 Task: Open a blank sheet, save the file as horse.doc Insert a picture of 'Horse'with name   Horse.png  Change shape height to 11 select the picture, apply border and shading with setting Shadow, style two thin line, color Brown and width 6 pt
Action: Mouse moved to (20, 15)
Screenshot: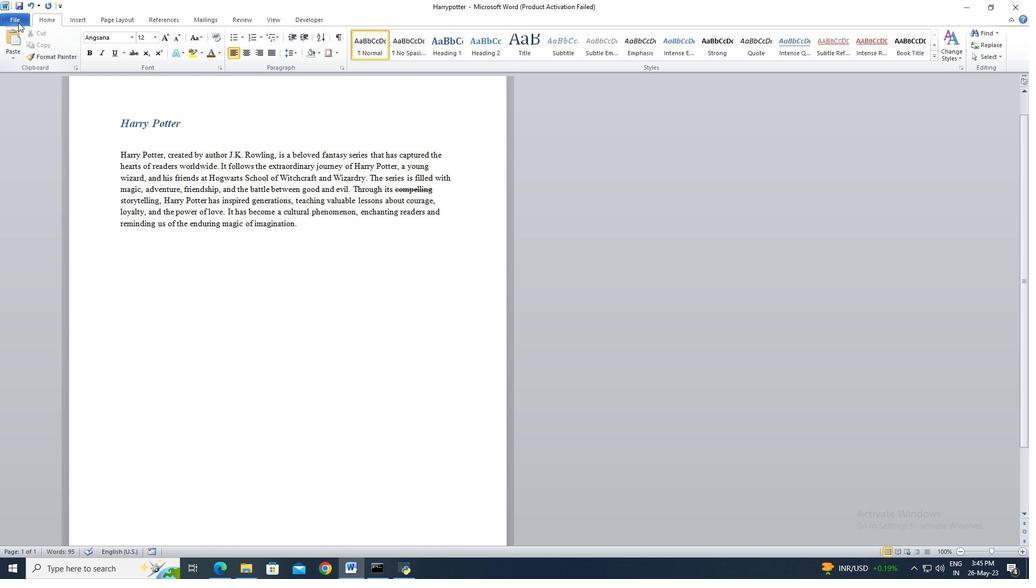 
Action: Mouse pressed left at (20, 15)
Screenshot: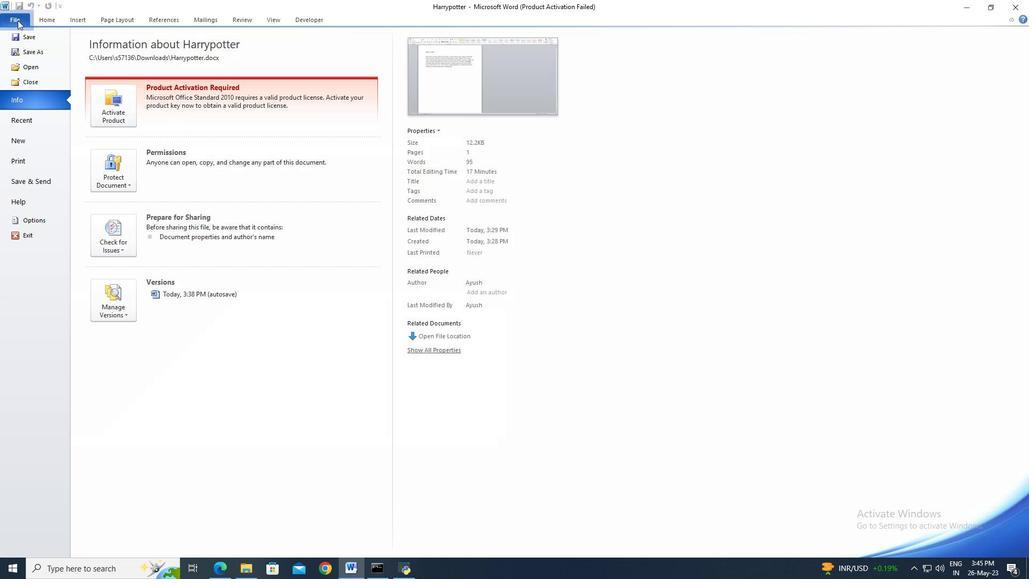 
Action: Mouse moved to (21, 136)
Screenshot: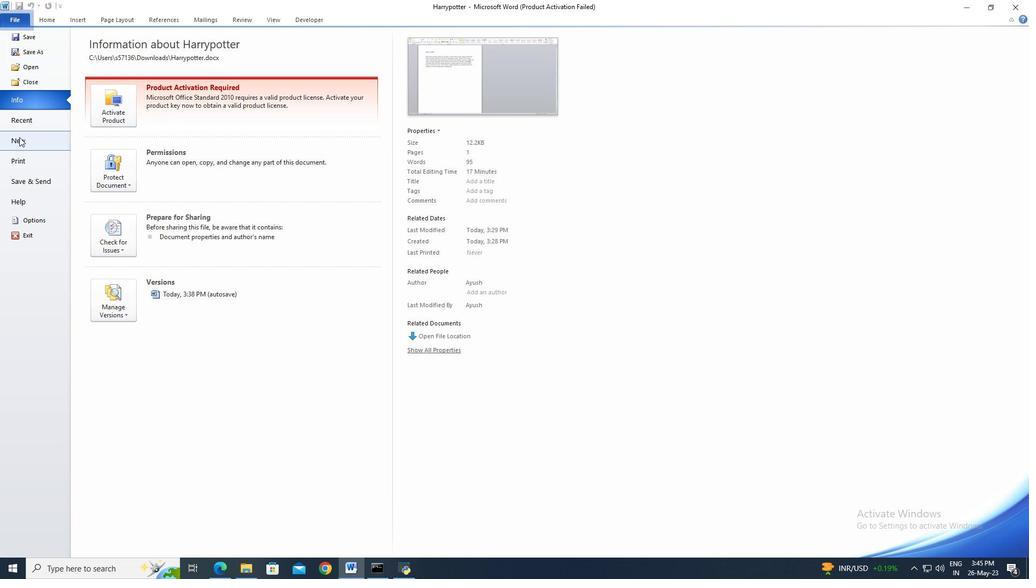 
Action: Mouse pressed left at (21, 136)
Screenshot: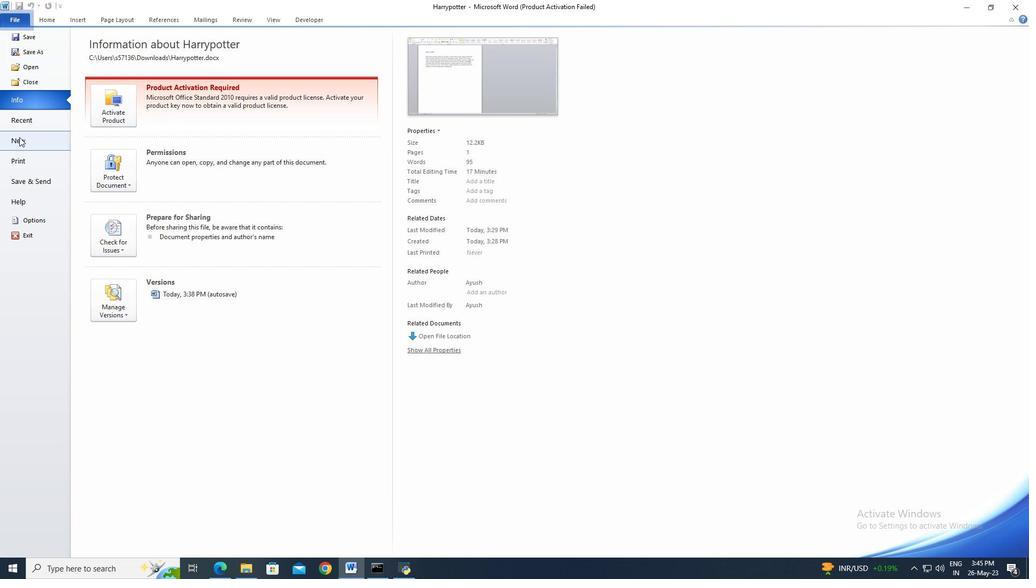
Action: Mouse moved to (526, 267)
Screenshot: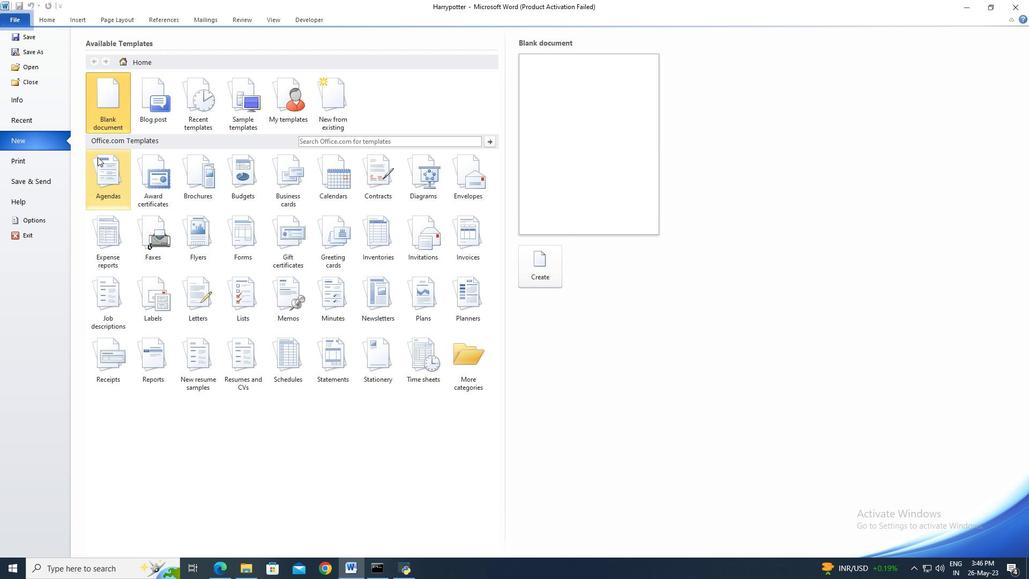 
Action: Mouse pressed left at (526, 267)
Screenshot: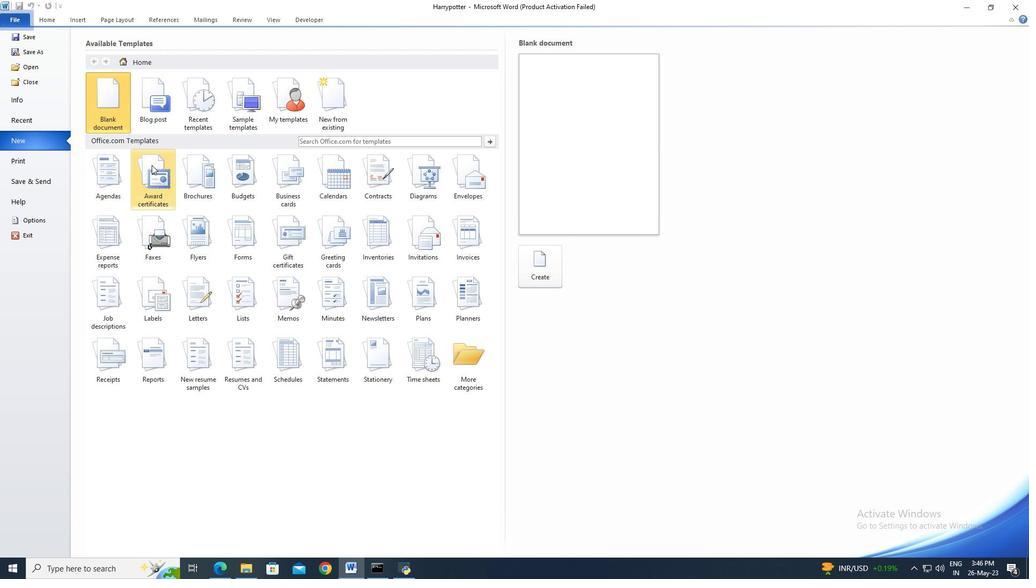 
Action: Mouse moved to (20, 21)
Screenshot: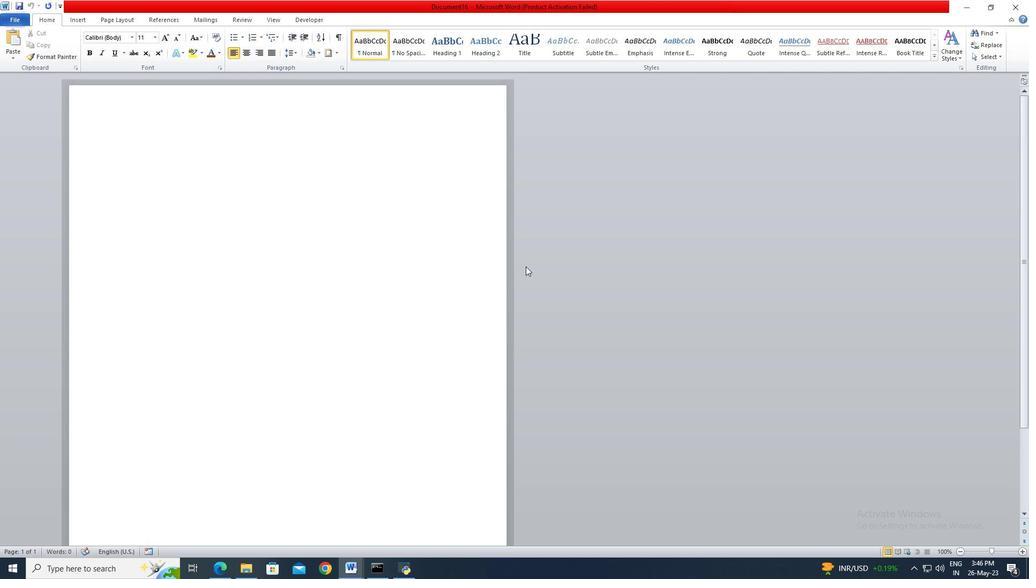 
Action: Mouse pressed left at (20, 21)
Screenshot: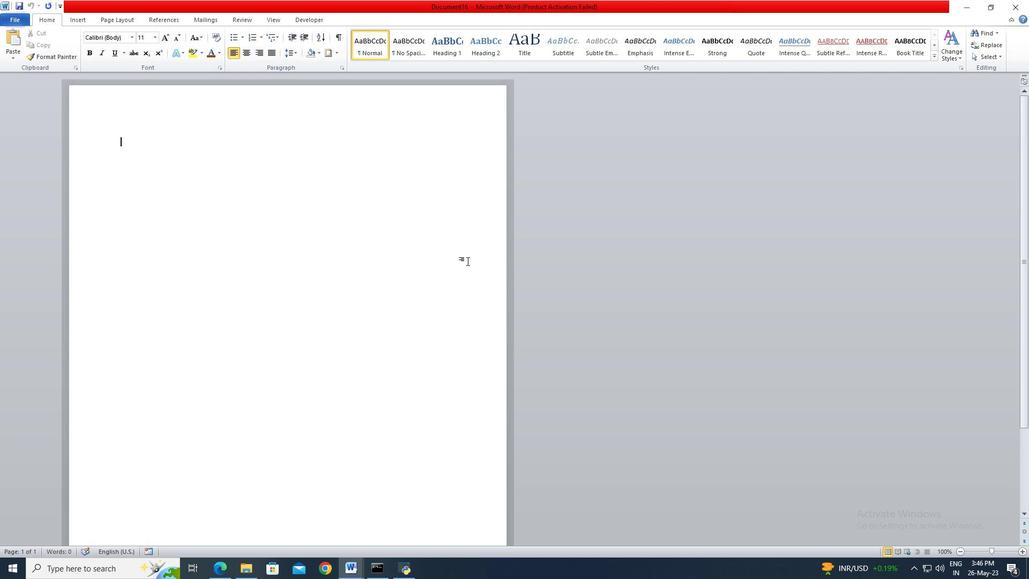 
Action: Mouse moved to (21, 53)
Screenshot: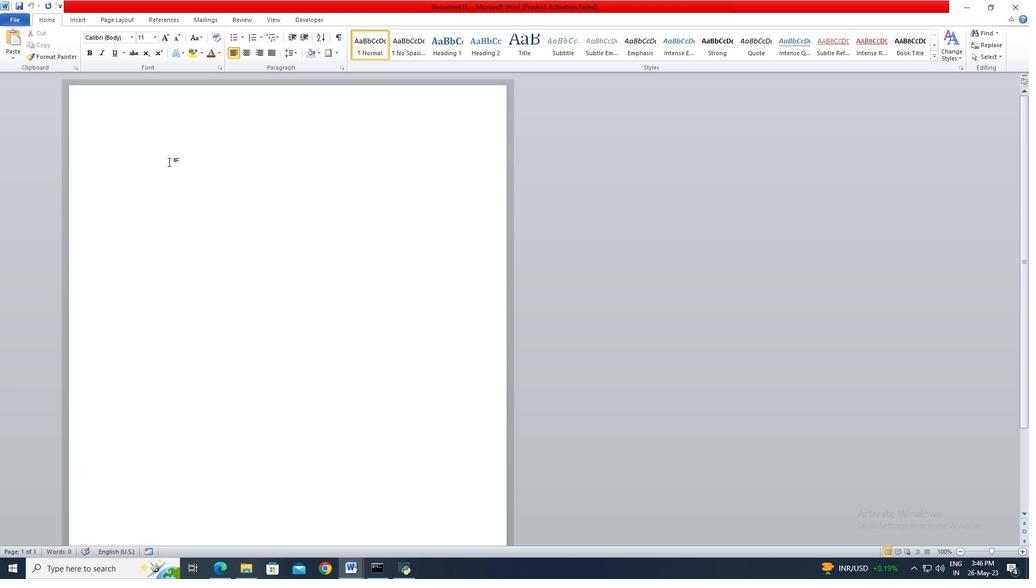 
Action: Mouse pressed left at (21, 53)
Screenshot: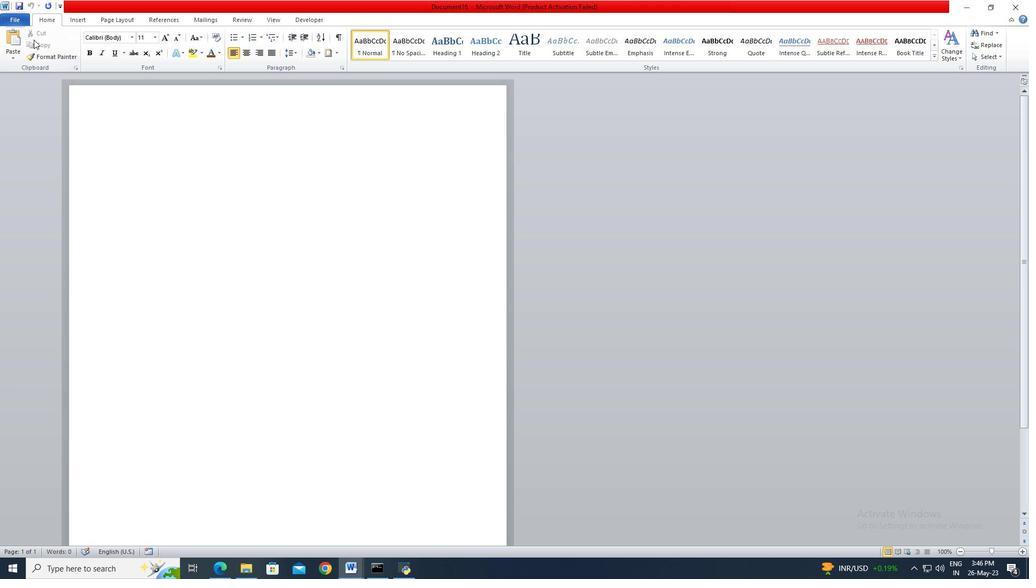 
Action: Mouse moved to (39, 115)
Screenshot: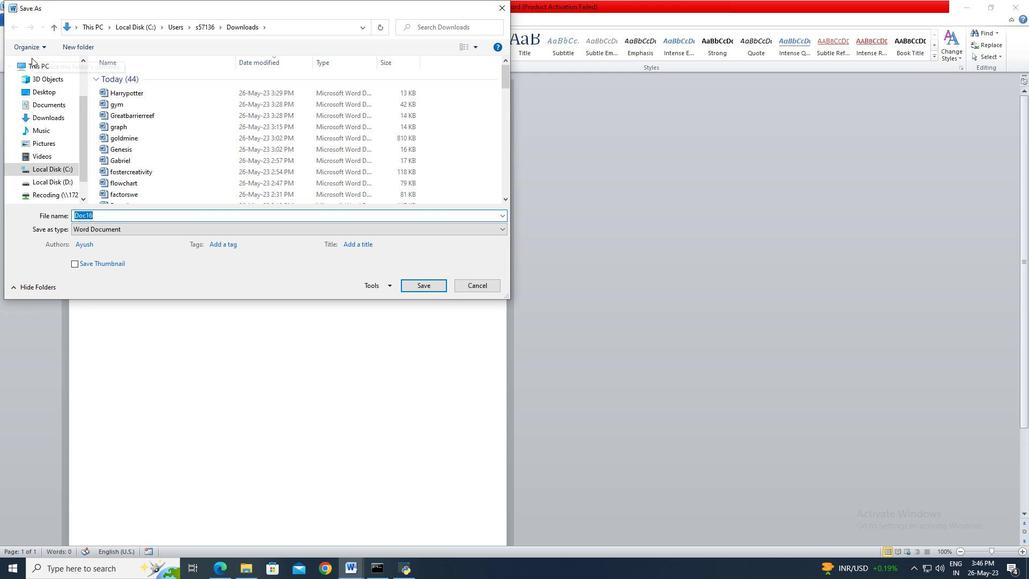 
Action: Mouse pressed left at (39, 115)
Screenshot: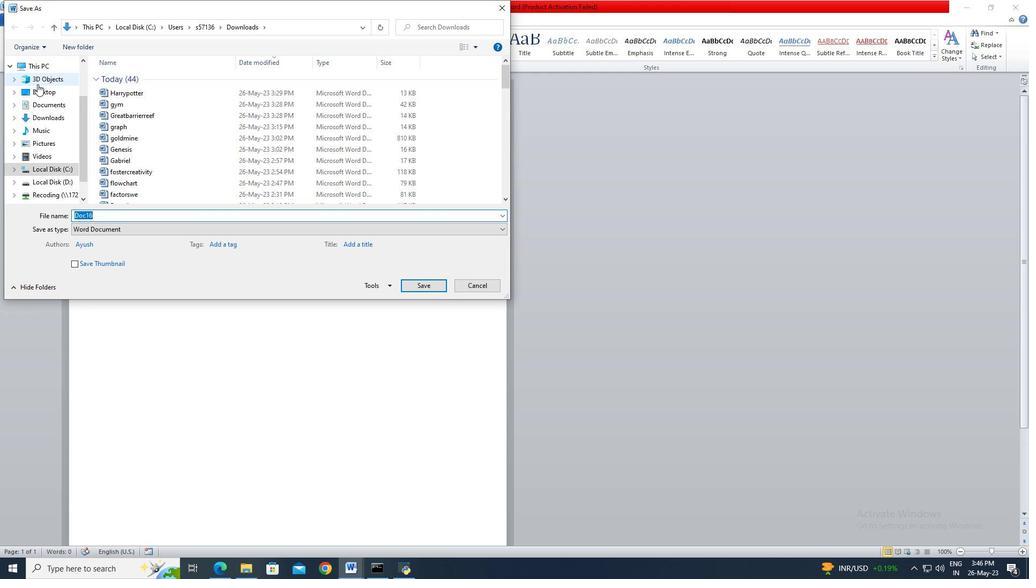 
Action: Mouse moved to (93, 214)
Screenshot: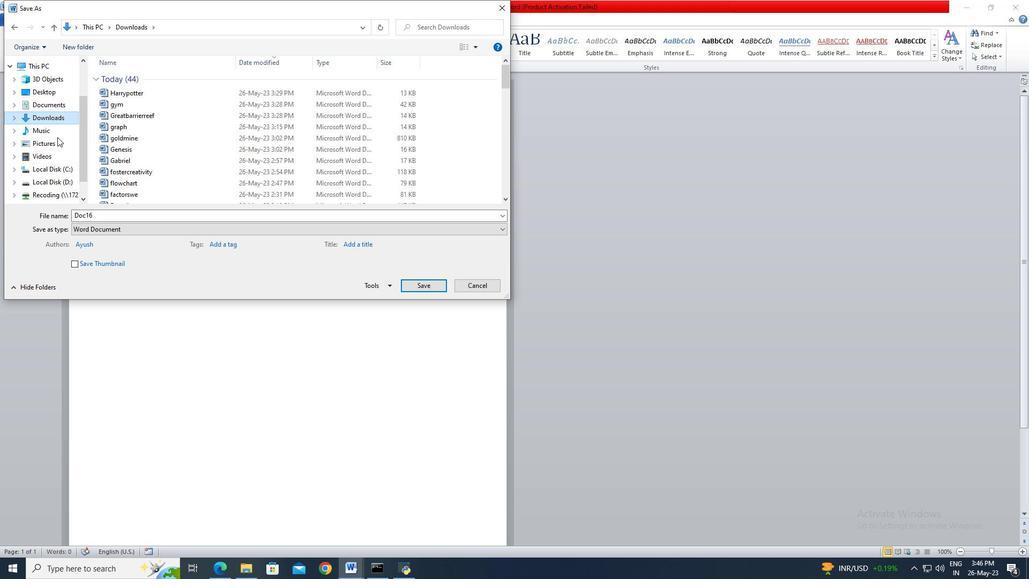 
Action: Mouse pressed left at (93, 214)
Screenshot: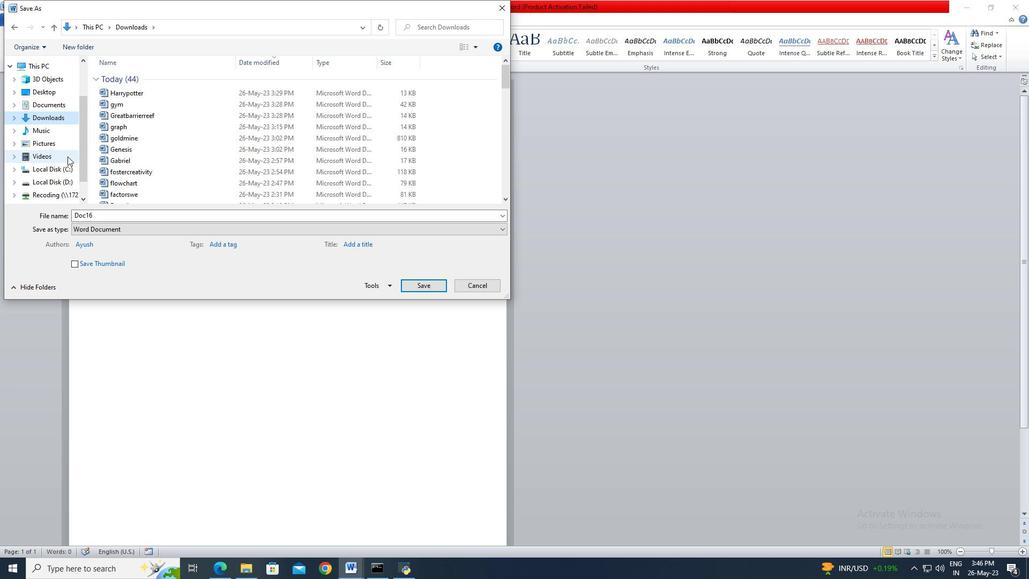
Action: Key pressed horse
Screenshot: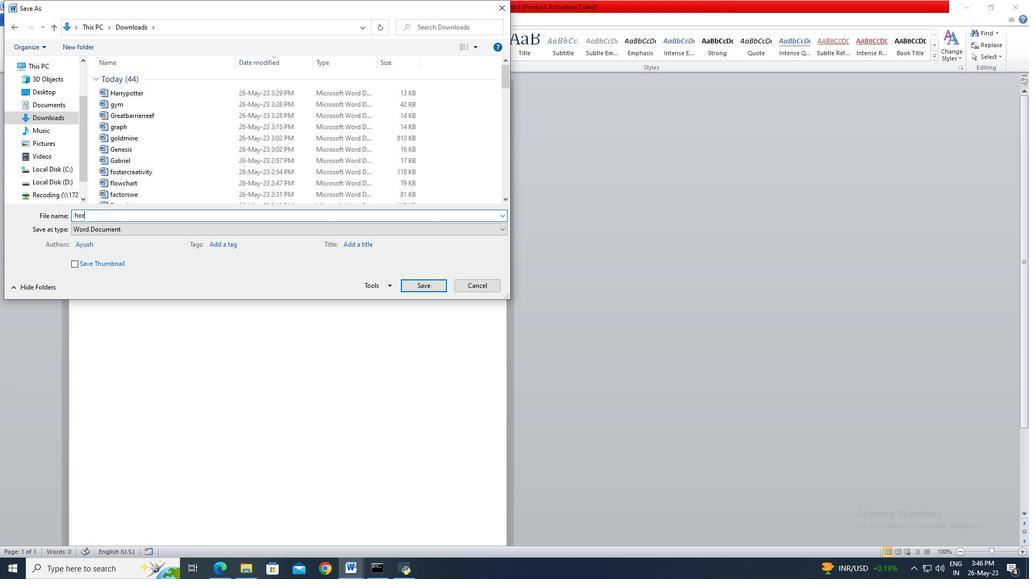 
Action: Mouse moved to (411, 285)
Screenshot: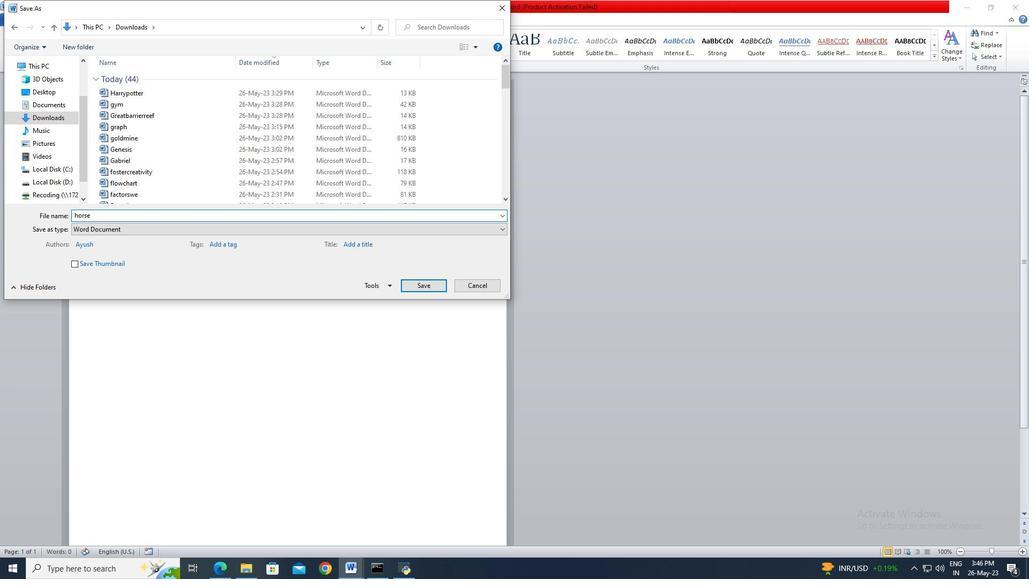 
Action: Mouse pressed left at (411, 285)
Screenshot: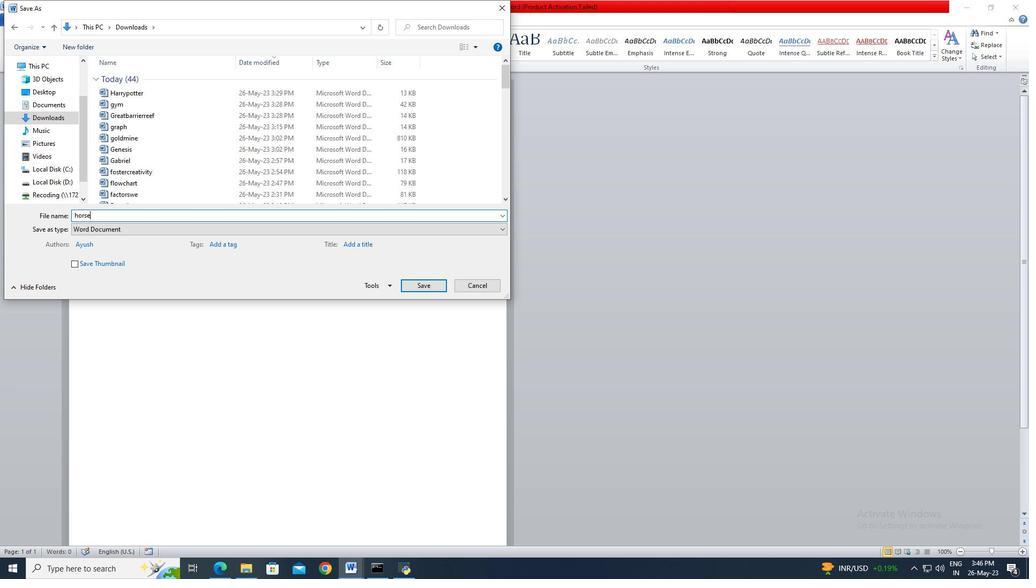 
Action: Mouse moved to (17, 20)
Screenshot: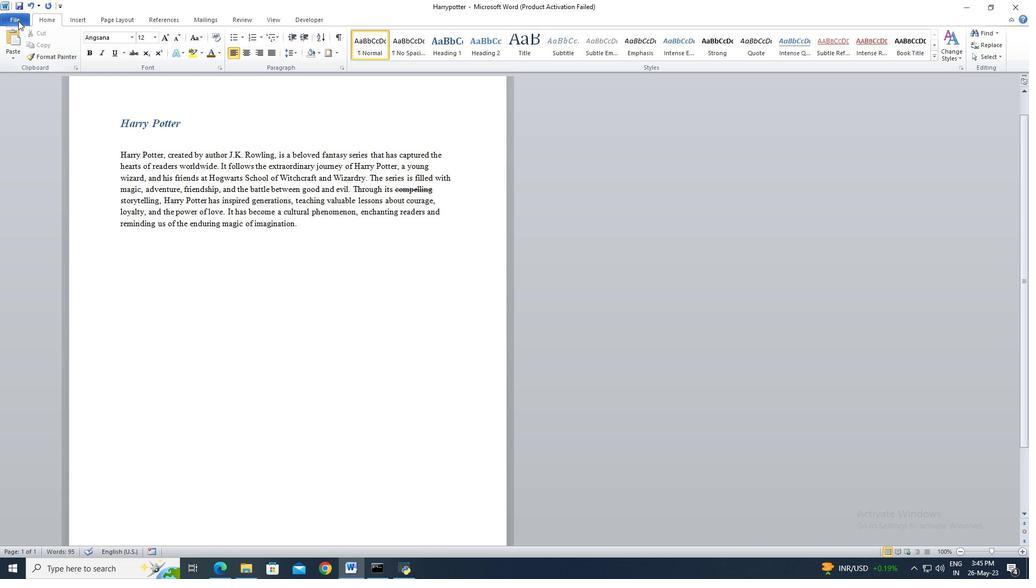 
Action: Mouse pressed left at (17, 20)
Screenshot: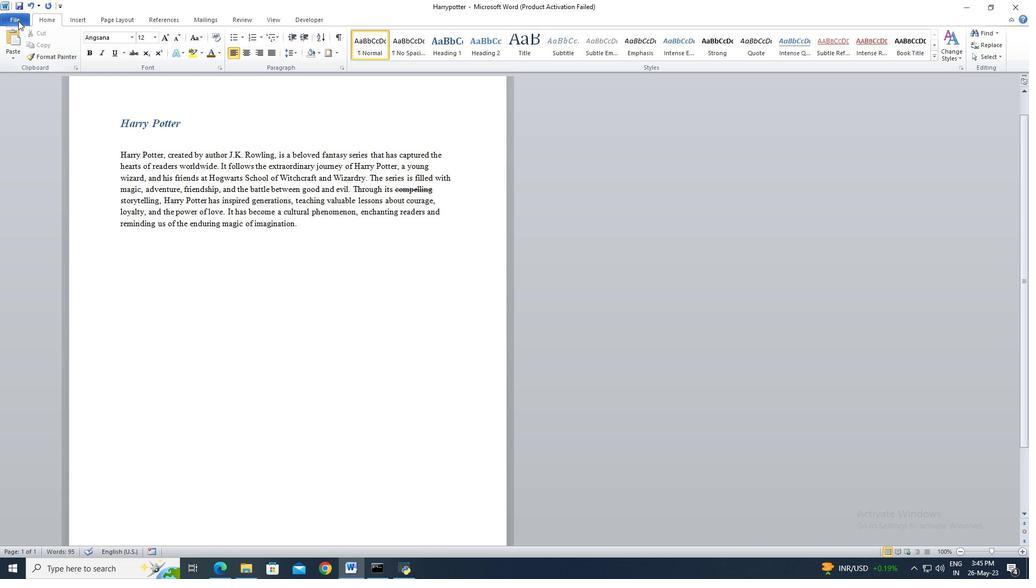 
Action: Mouse moved to (19, 137)
Screenshot: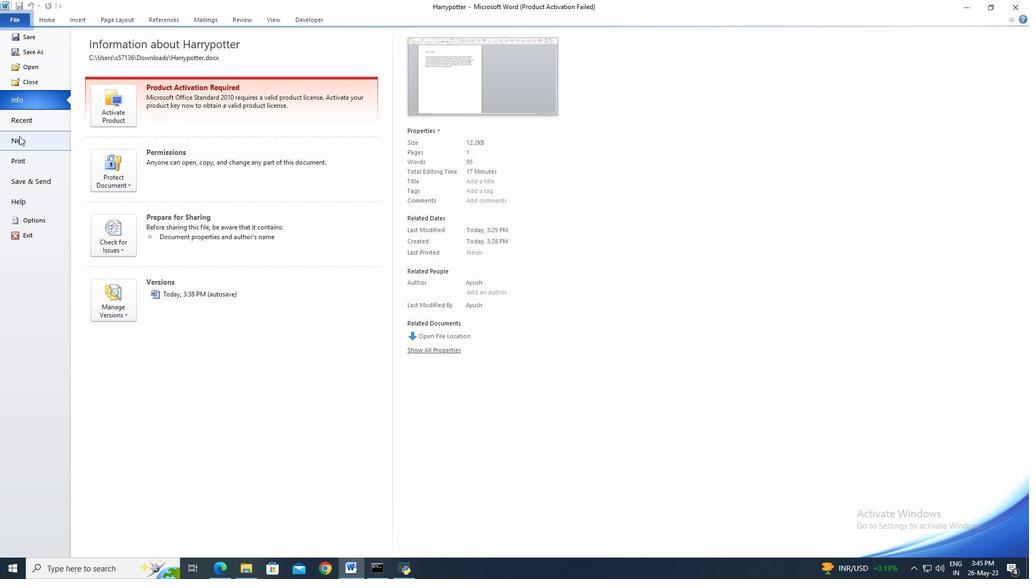 
Action: Mouse pressed left at (19, 137)
Screenshot: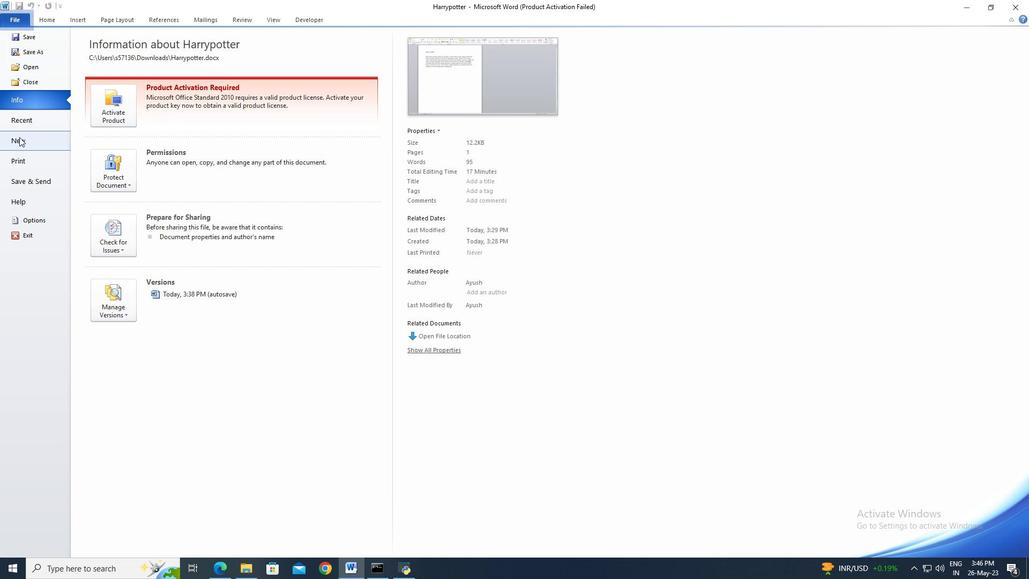 
Action: Mouse moved to (526, 266)
Screenshot: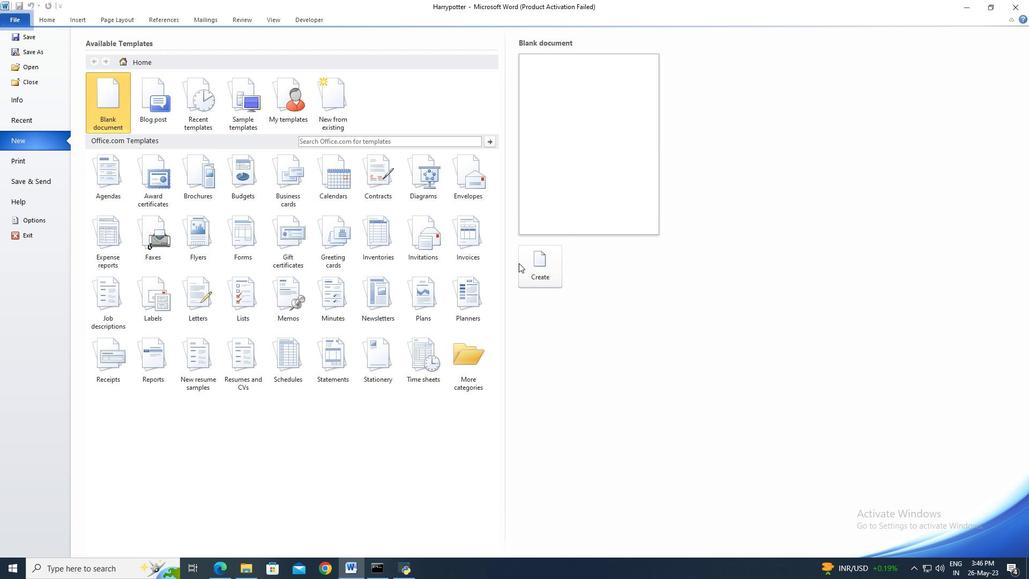 
Action: Mouse pressed left at (526, 266)
Screenshot: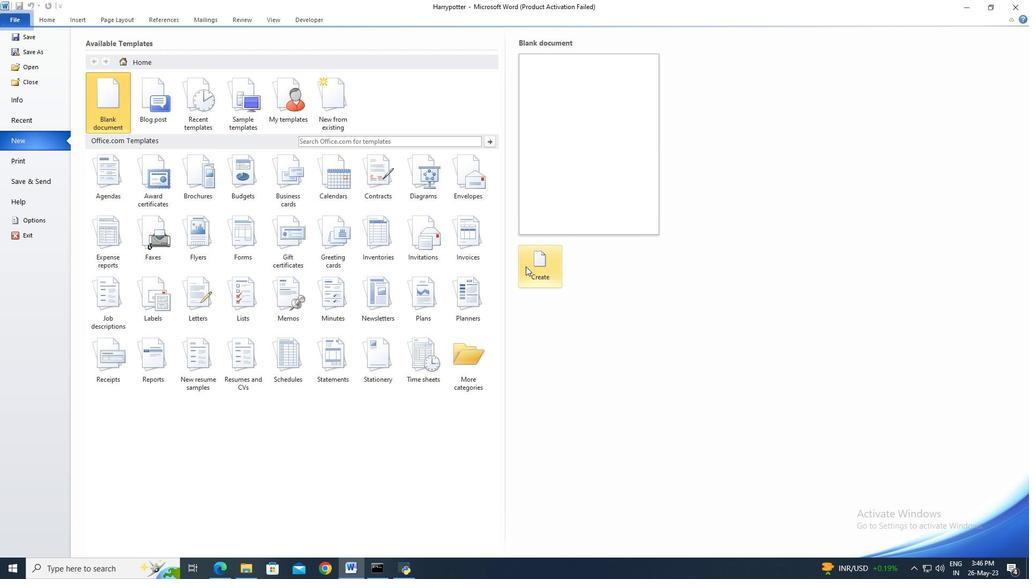 
Action: Mouse moved to (23, 20)
Screenshot: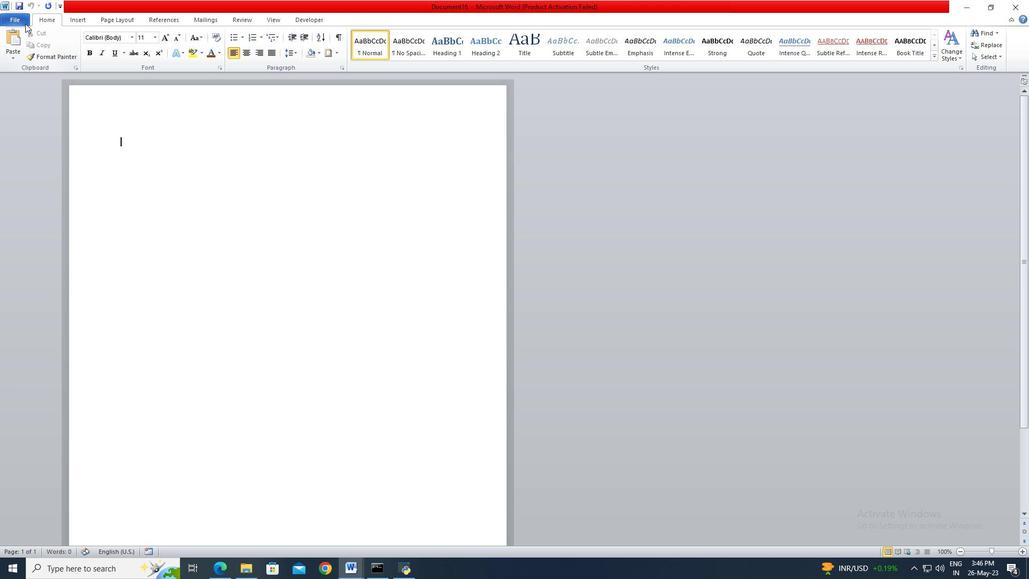 
Action: Mouse pressed left at (23, 20)
Screenshot: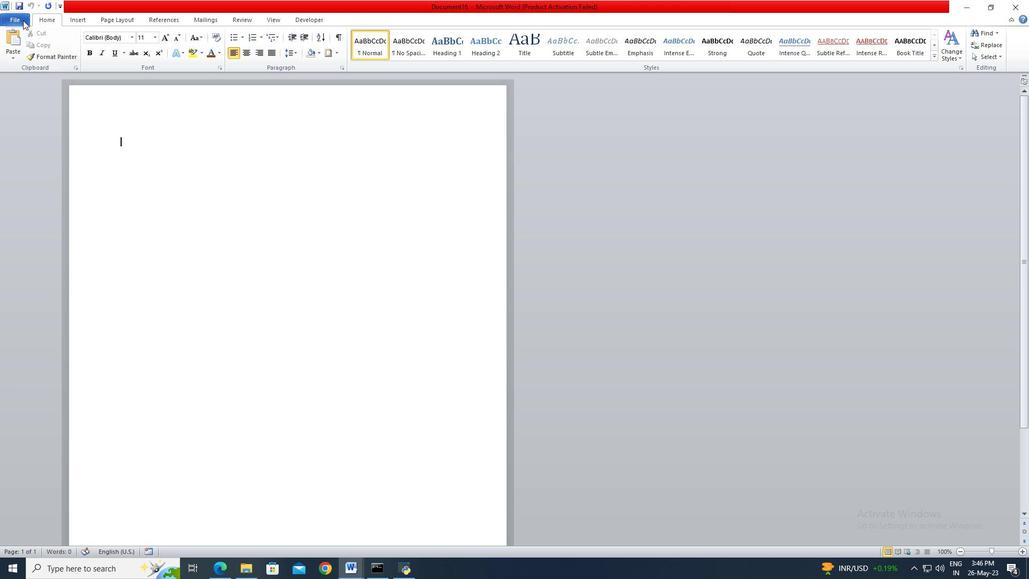 
Action: Mouse moved to (30, 49)
Screenshot: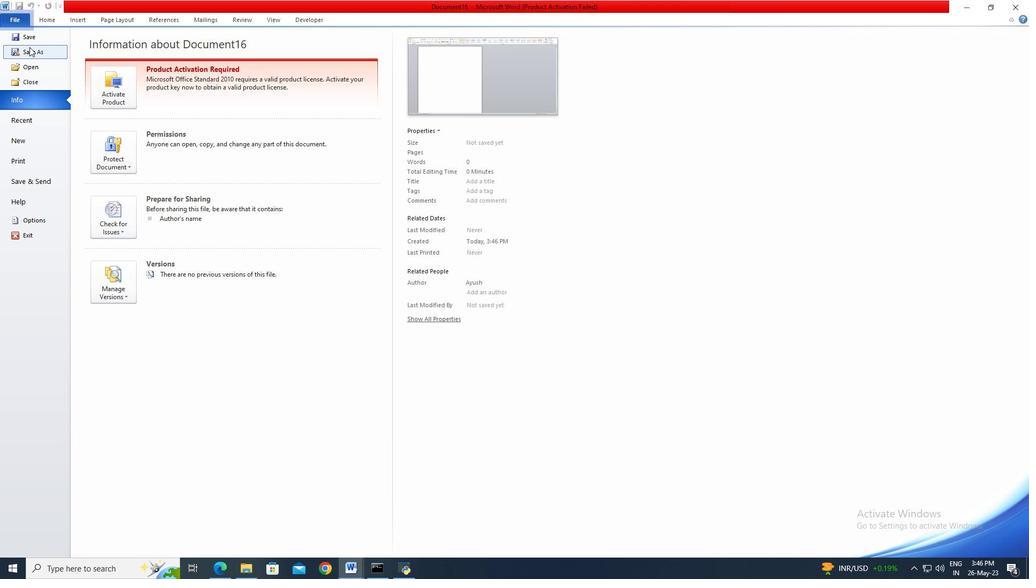
Action: Mouse pressed left at (30, 49)
Screenshot: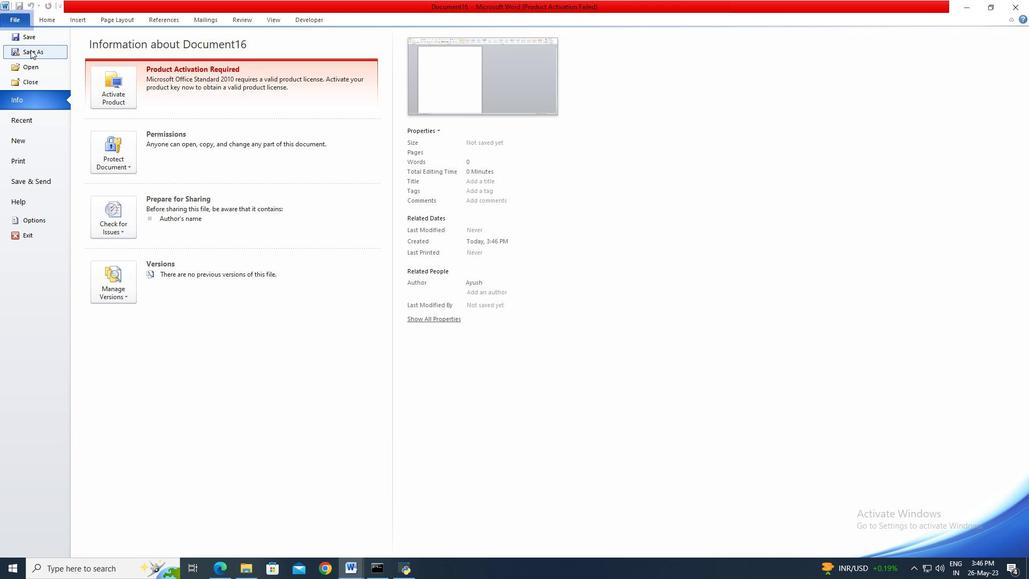 
Action: Mouse moved to (47, 111)
Screenshot: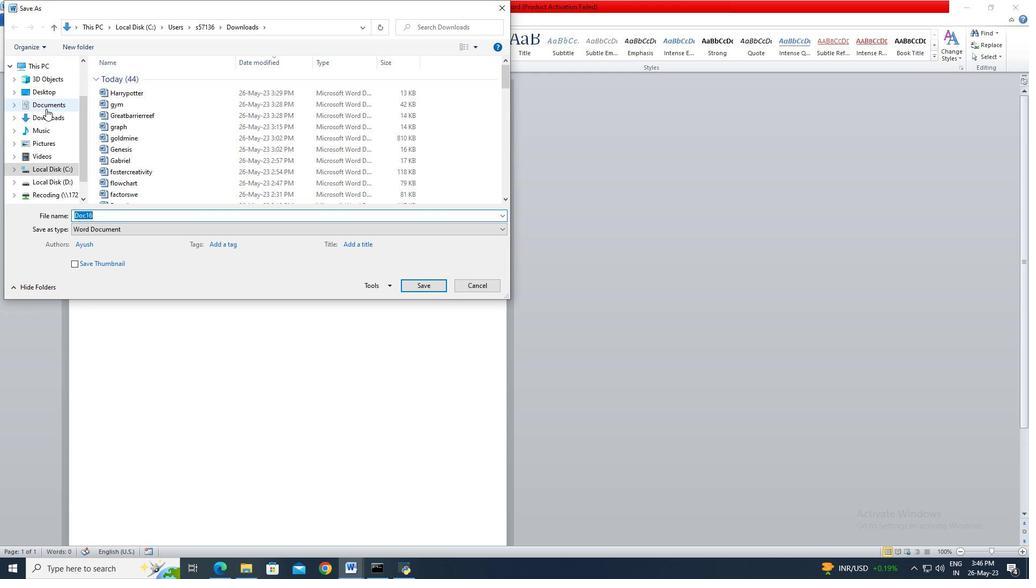 
Action: Mouse pressed left at (47, 111)
Screenshot: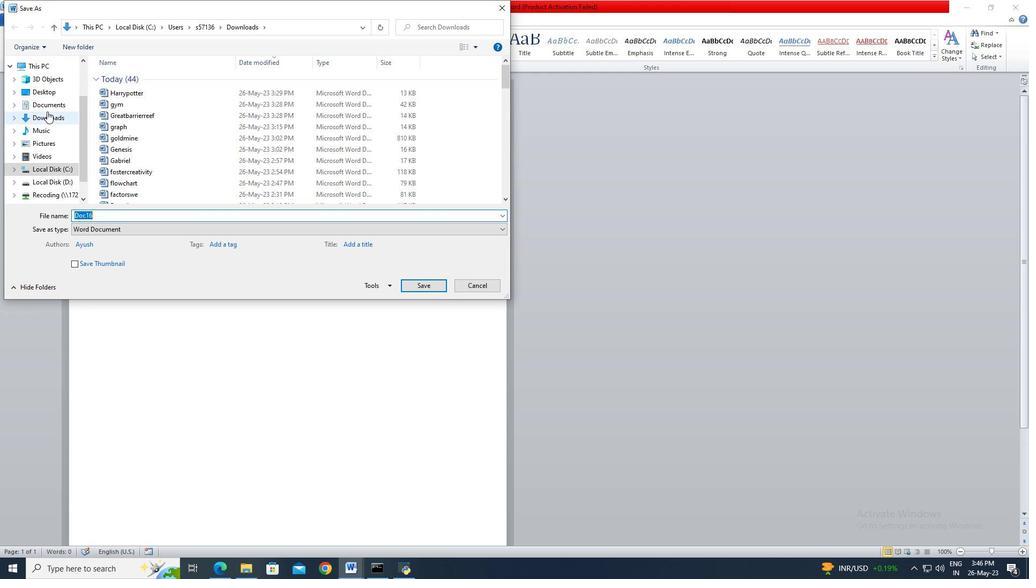 
Action: Mouse moved to (101, 215)
Screenshot: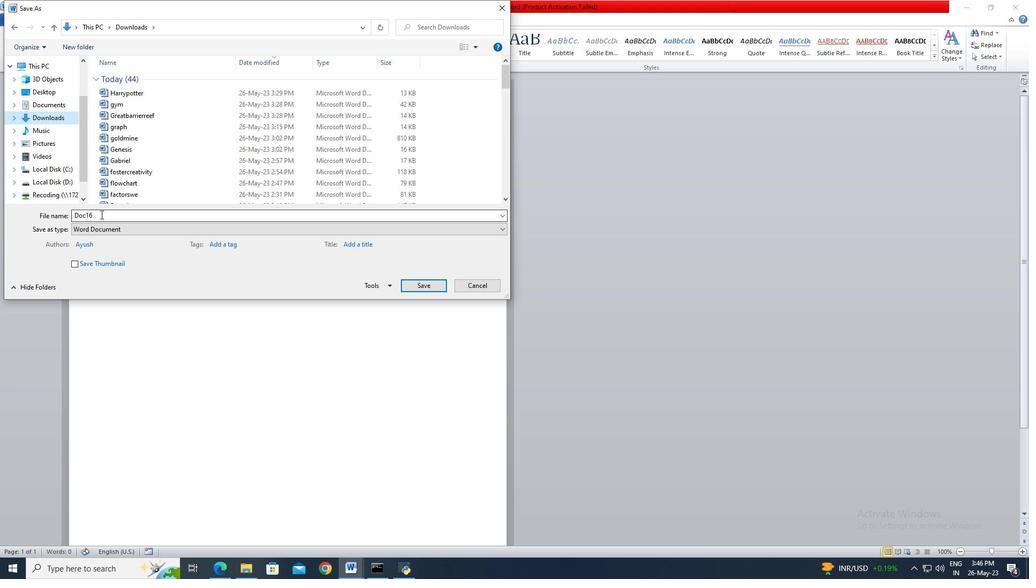 
Action: Mouse pressed left at (101, 215)
Screenshot: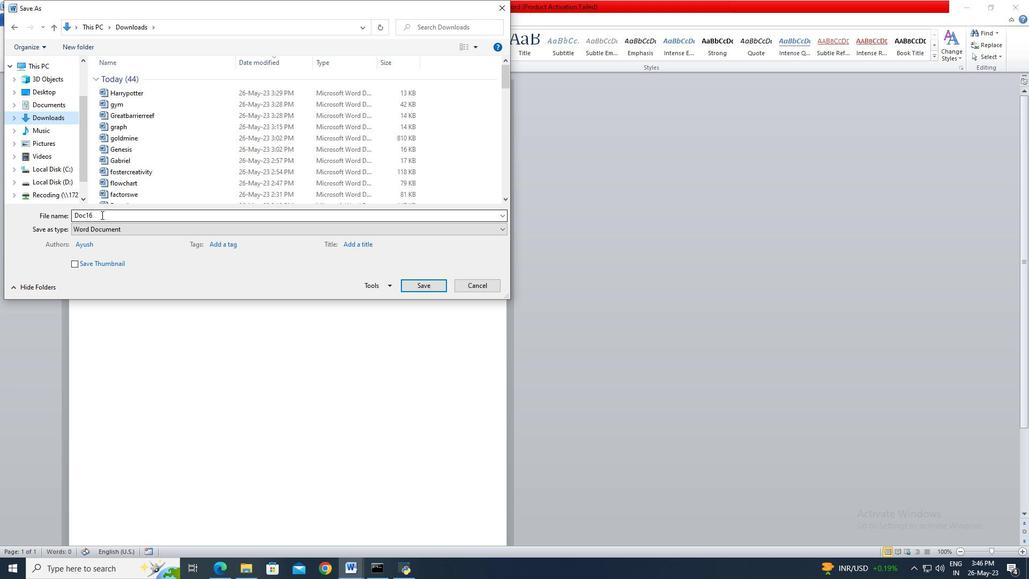 
Action: Key pressed horse
Screenshot: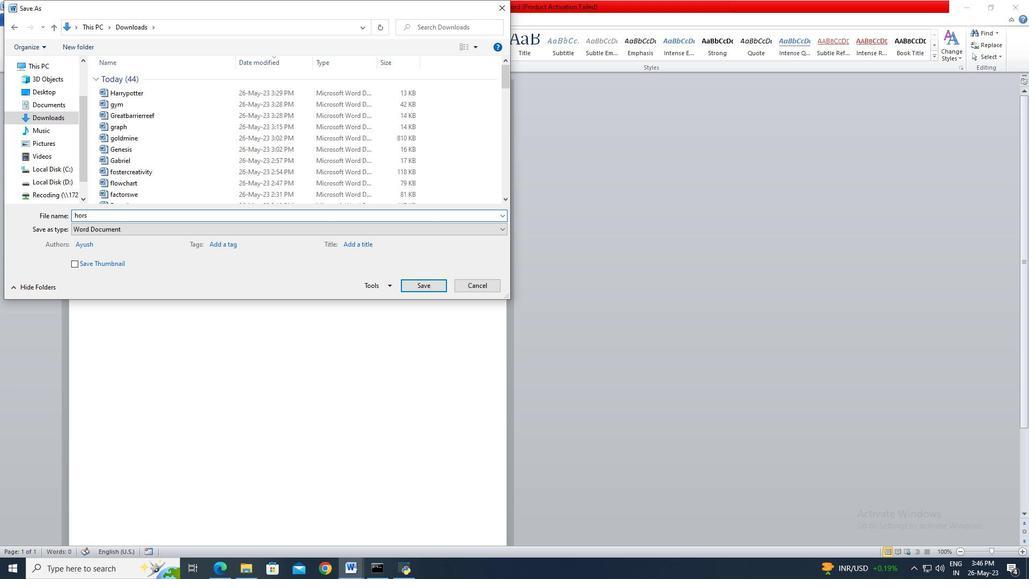 
Action: Mouse moved to (415, 285)
Screenshot: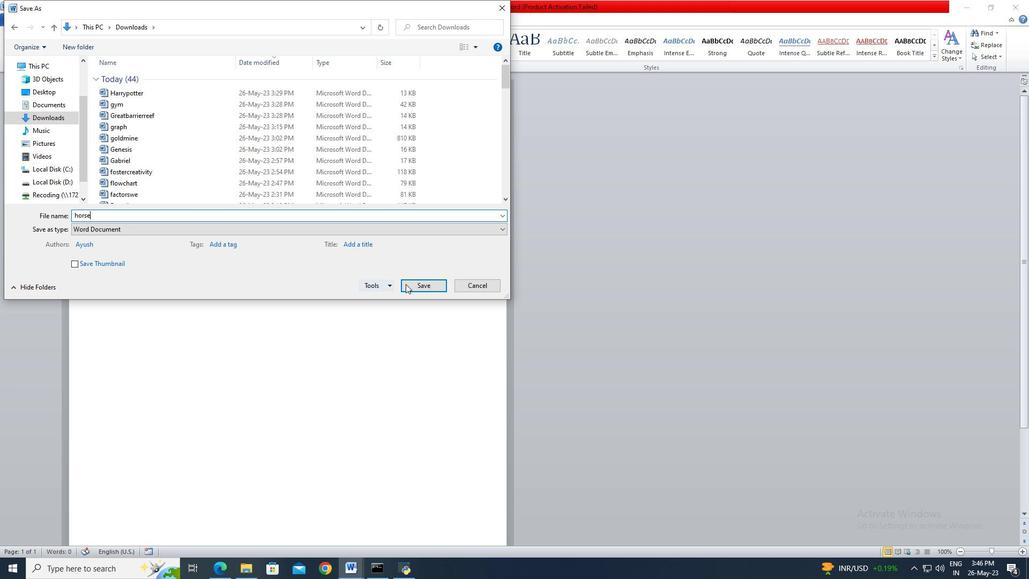 
Action: Mouse pressed left at (415, 285)
Screenshot: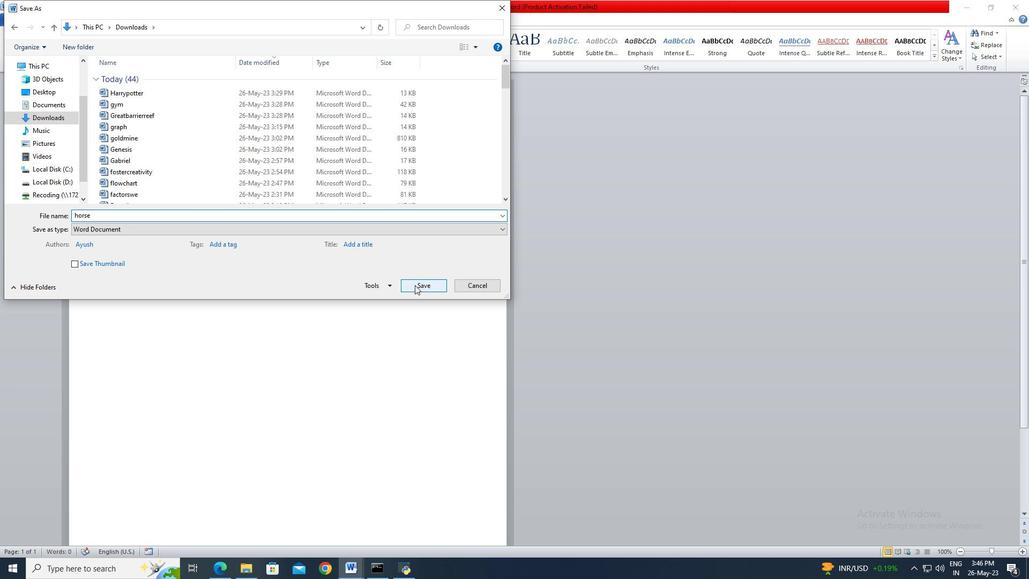 
Action: Mouse moved to (213, 574)
Screenshot: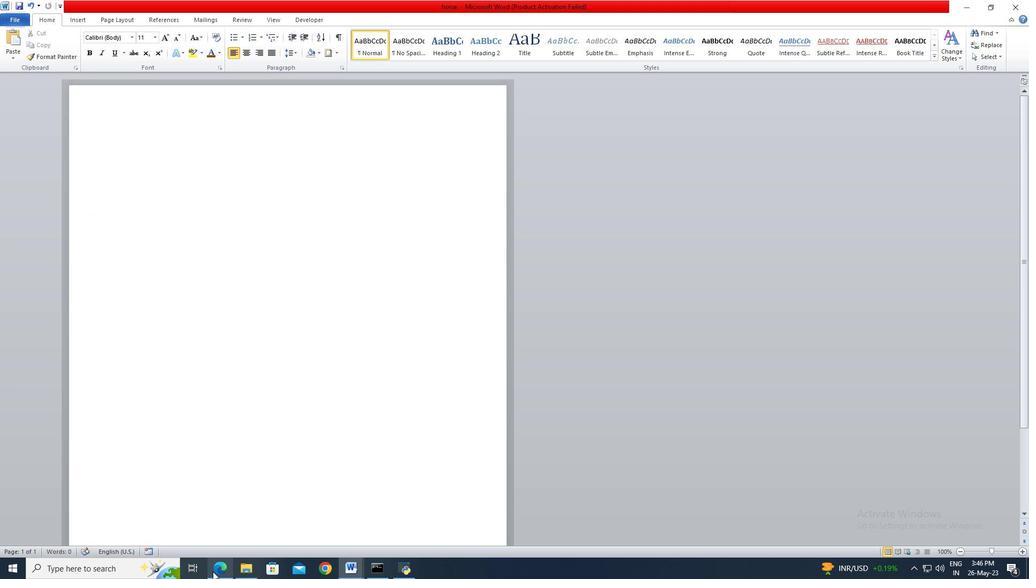 
Action: Mouse pressed left at (213, 574)
Screenshot: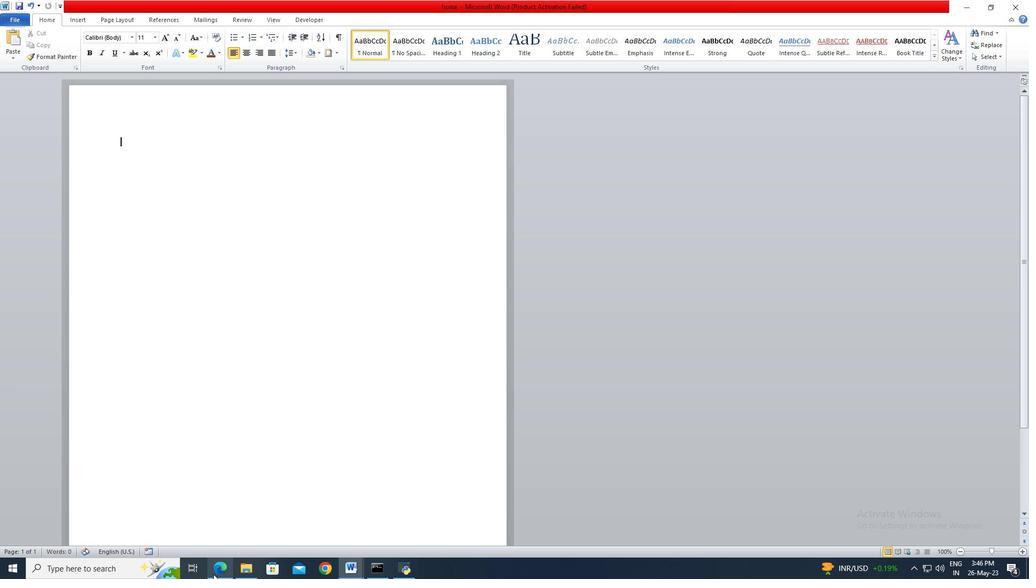 
Action: Mouse moved to (136, 55)
Screenshot: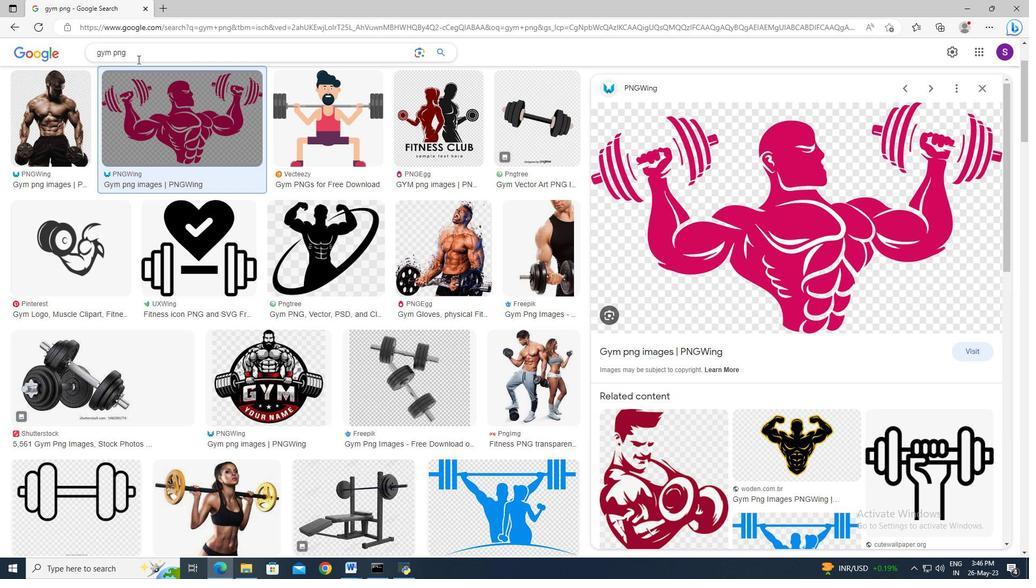 
Action: Mouse pressed left at (136, 55)
Screenshot: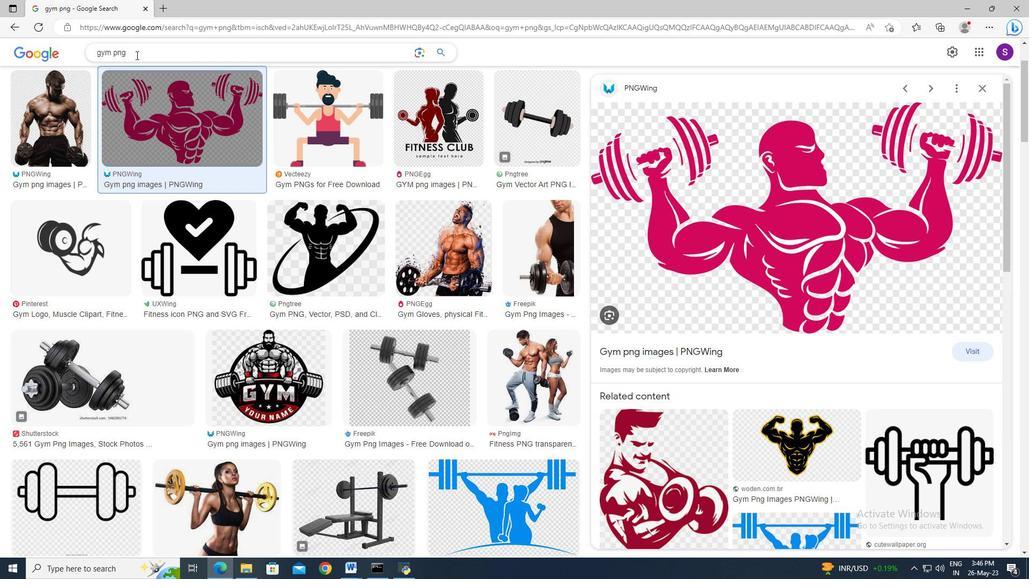 
Action: Key pressed ctrl+A<Key.delete><Key.shift>Horse<Key.enter>
Screenshot: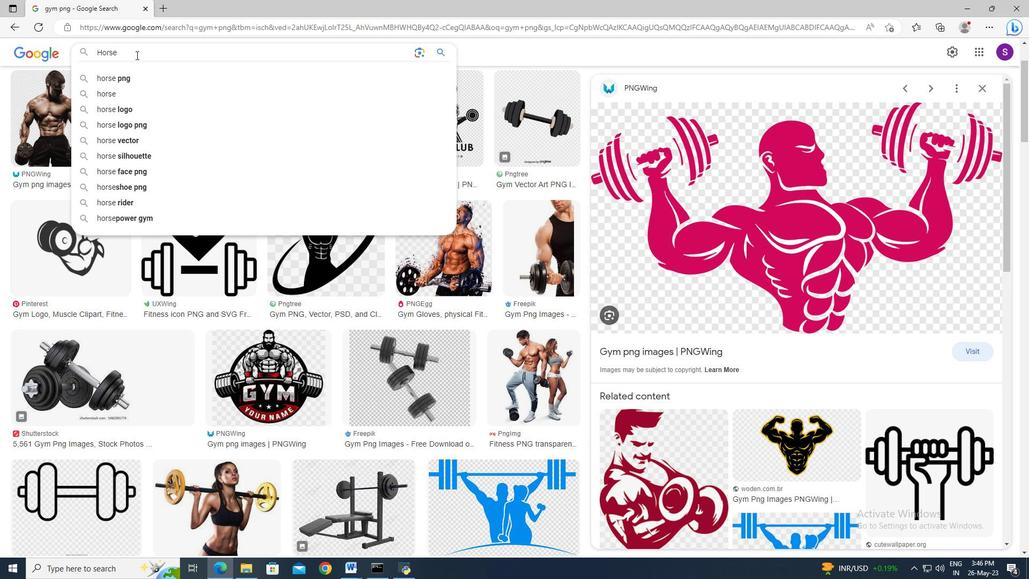 
Action: Mouse moved to (87, 336)
Screenshot: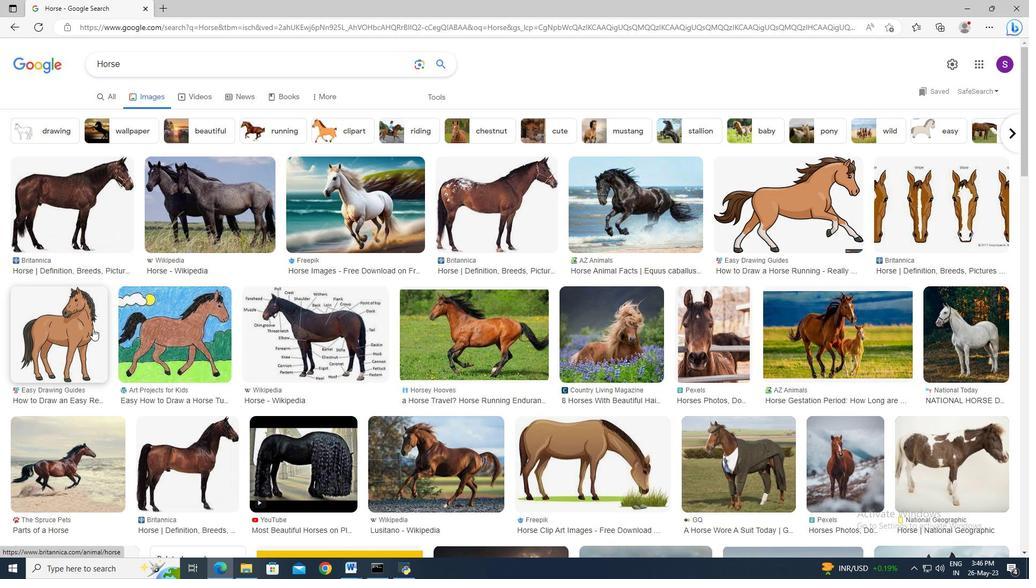 
Action: Mouse pressed left at (87, 336)
Screenshot: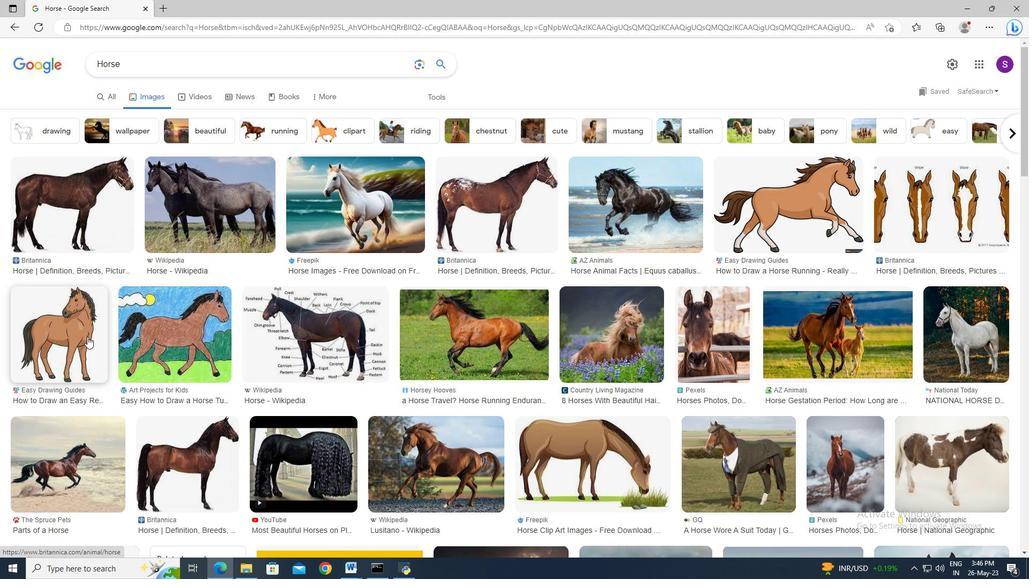 
Action: Mouse moved to (661, 239)
Screenshot: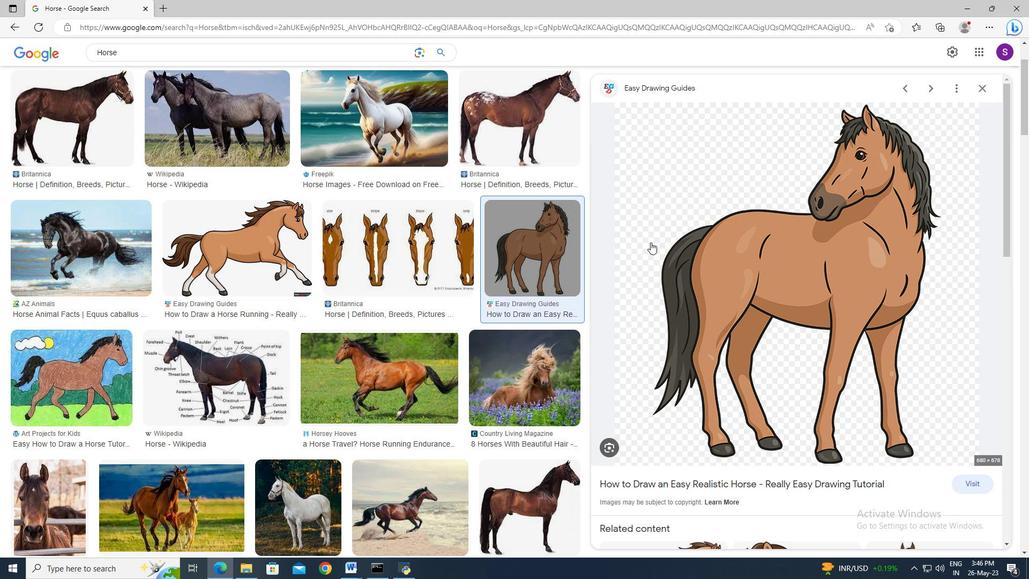 
Action: Mouse pressed right at (661, 239)
Screenshot: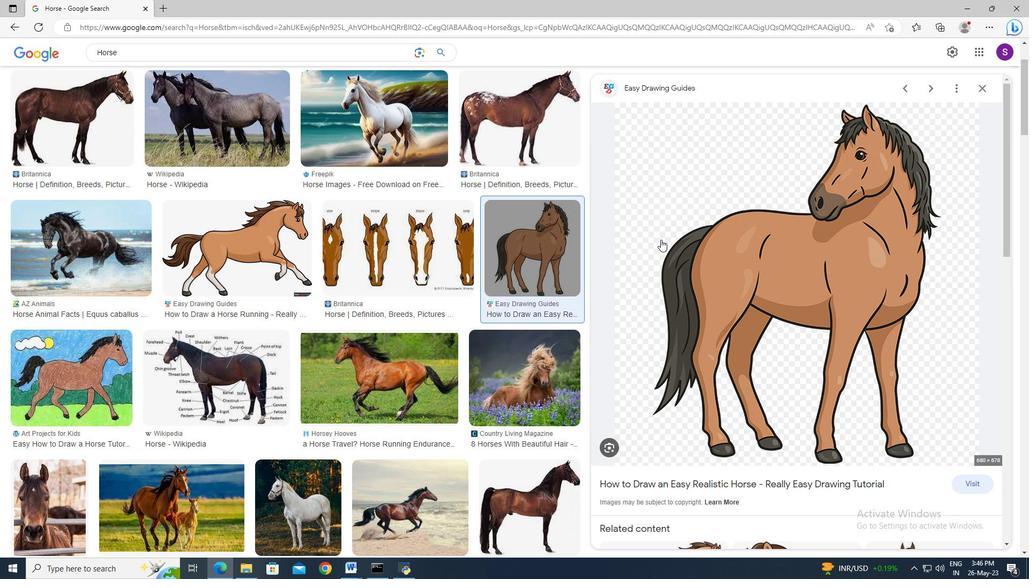
Action: Mouse moved to (695, 380)
Screenshot: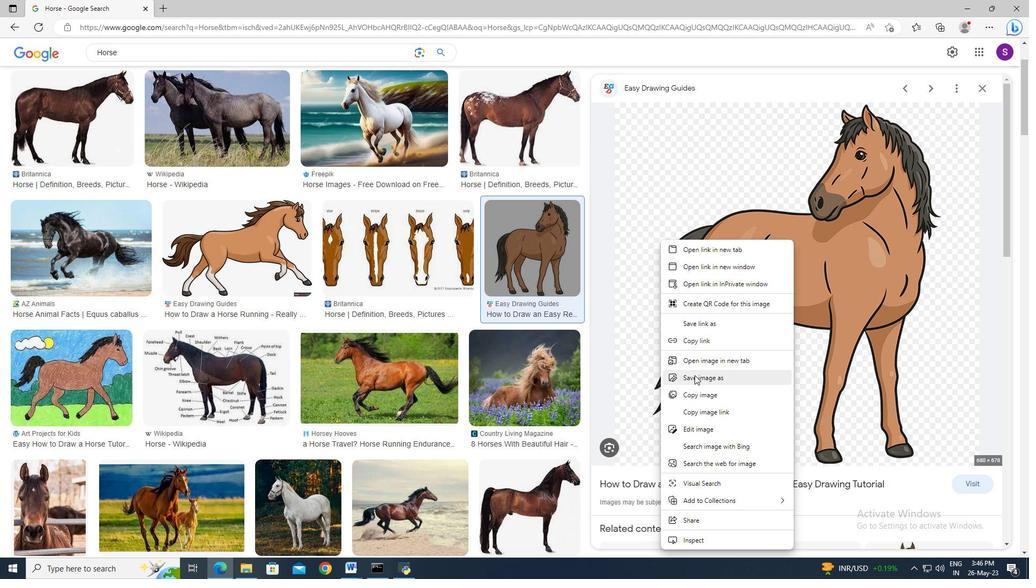 
Action: Mouse pressed left at (695, 380)
Screenshot: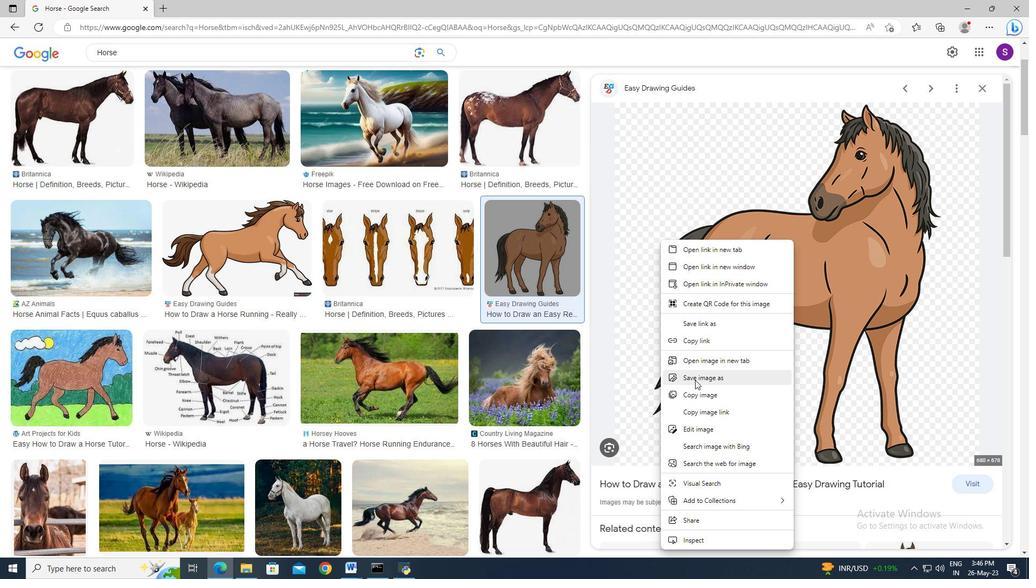 
Action: Mouse moved to (265, 218)
Screenshot: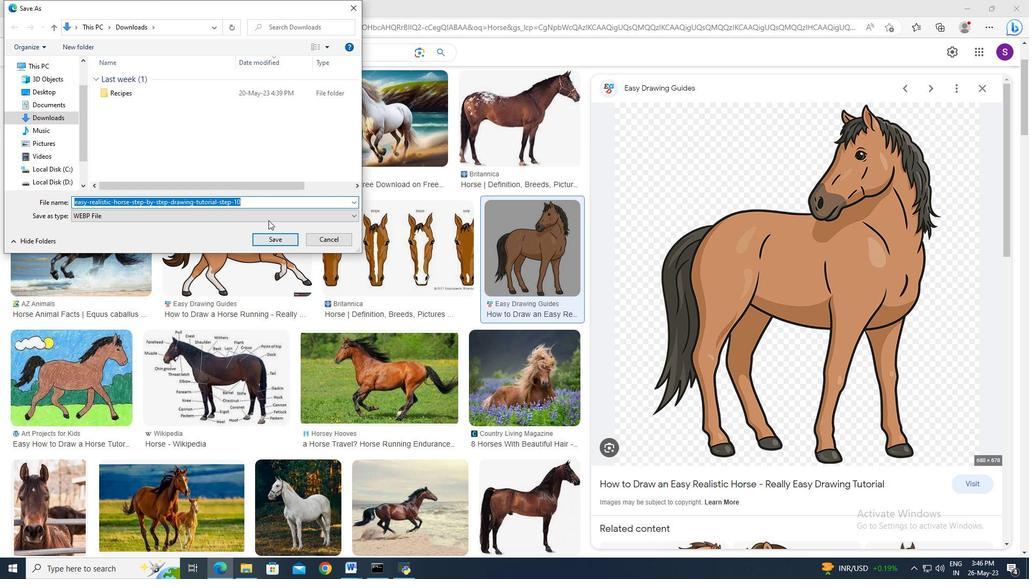 
Action: Key pressed <Key.shift>Horse.png
Screenshot: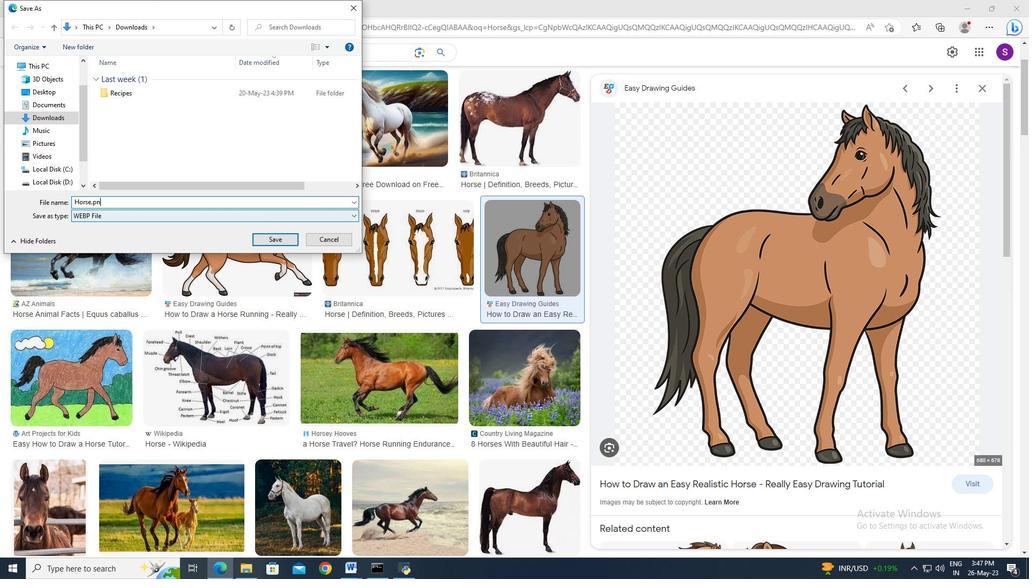 
Action: Mouse moved to (259, 241)
Screenshot: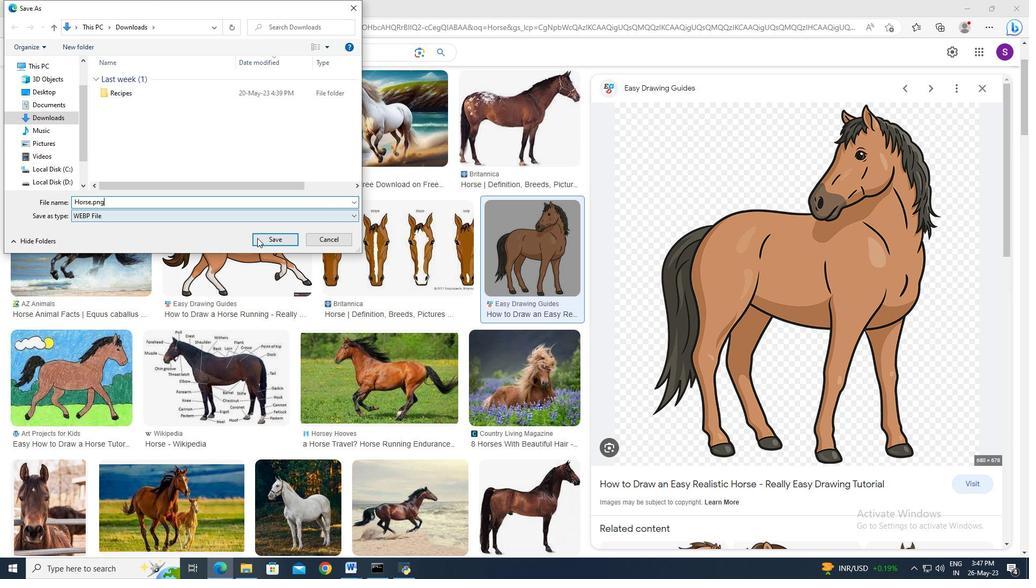 
Action: Mouse pressed left at (259, 241)
Screenshot: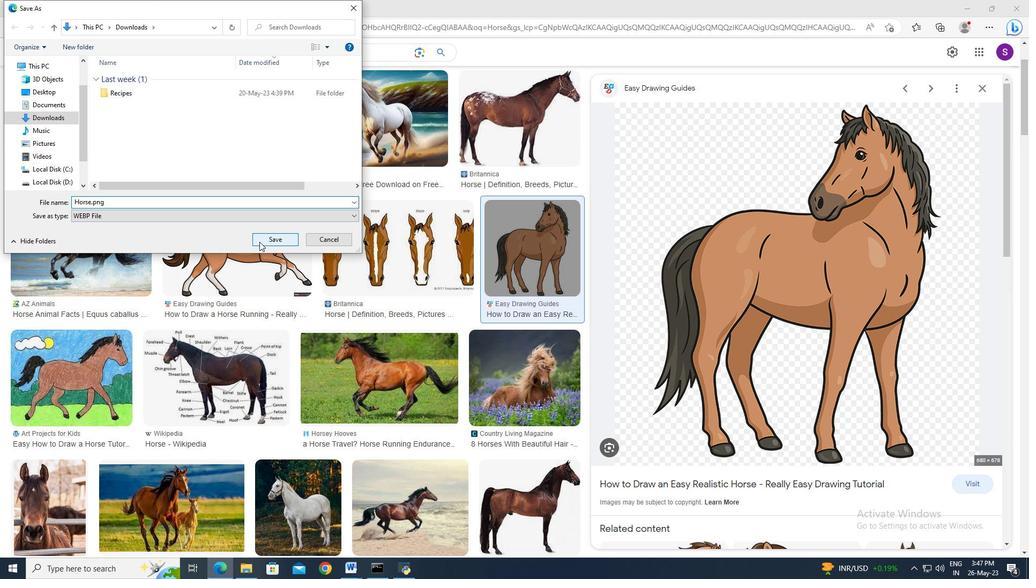 
Action: Mouse moved to (215, 564)
Screenshot: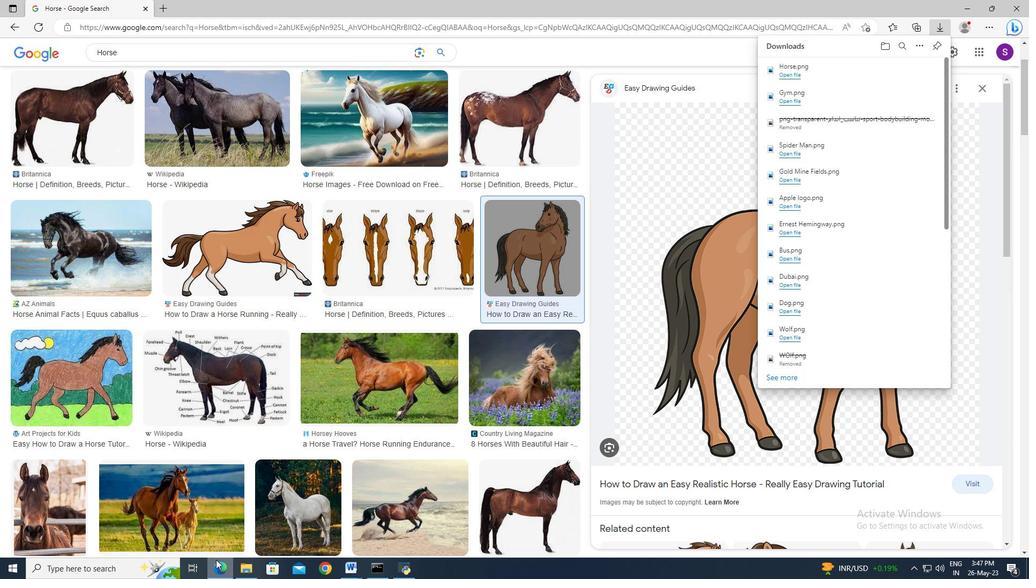 
Action: Mouse pressed left at (215, 564)
Screenshot: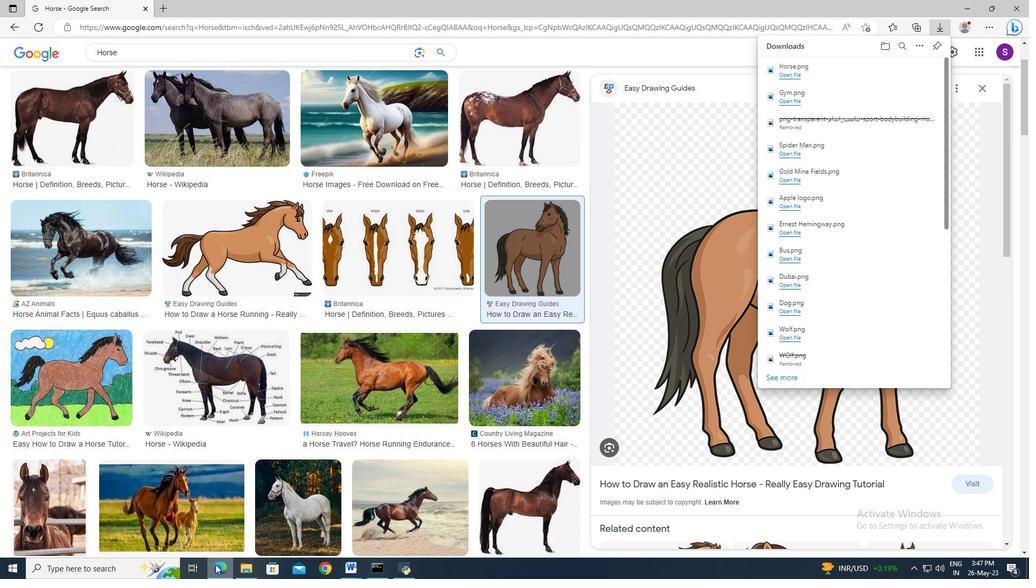 
Action: Mouse moved to (80, 23)
Screenshot: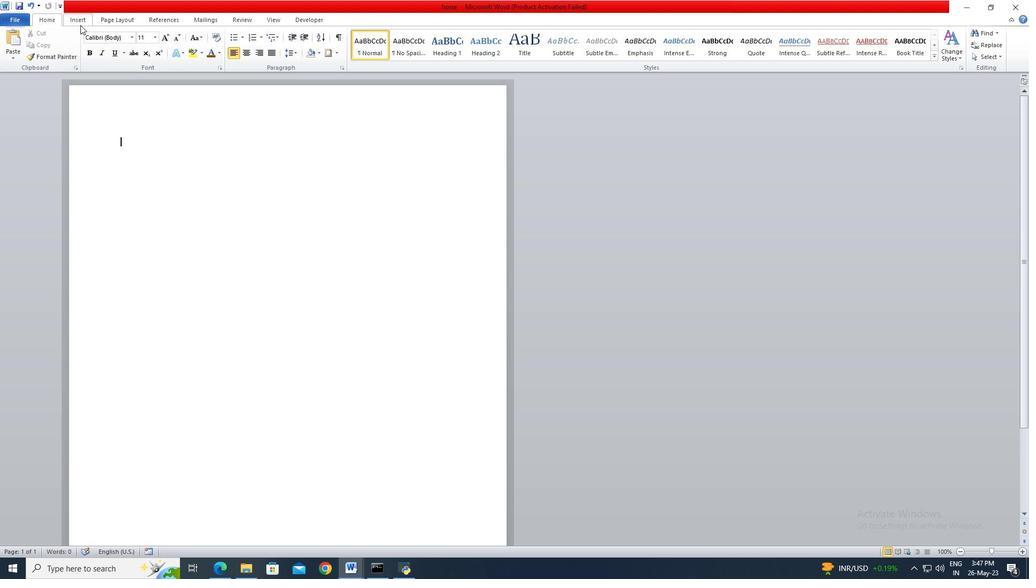 
Action: Mouse pressed left at (80, 23)
Screenshot: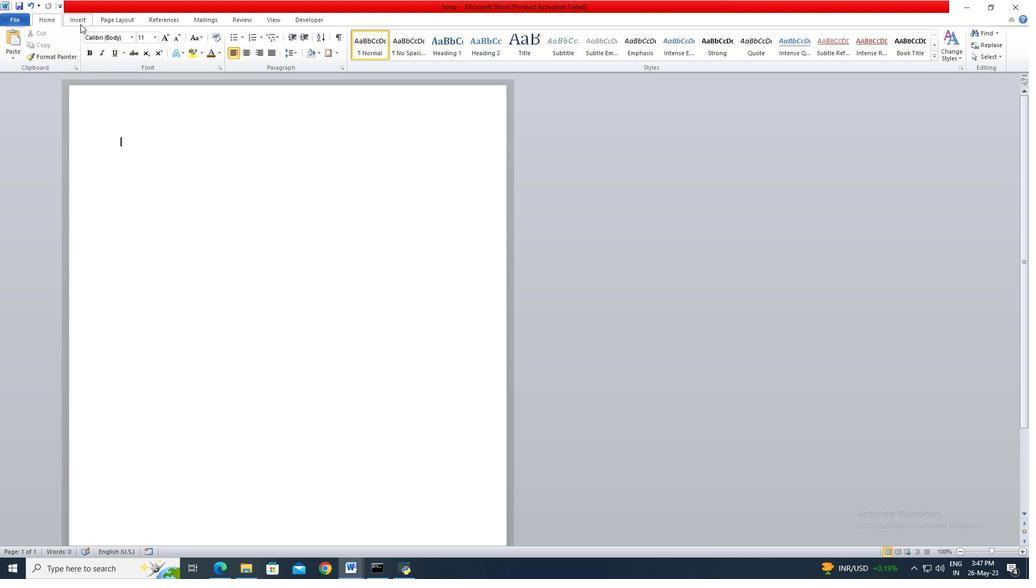 
Action: Mouse moved to (105, 50)
Screenshot: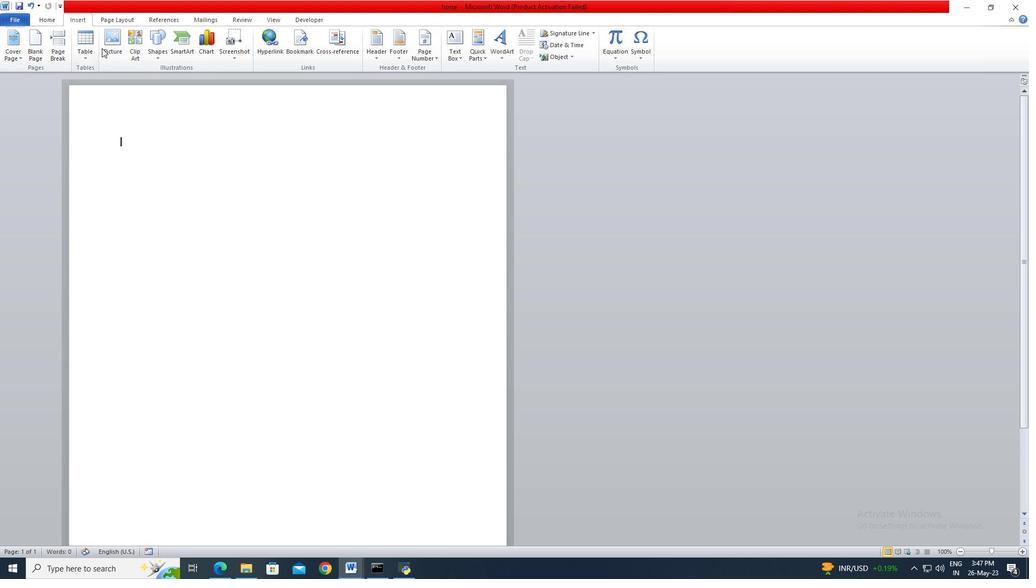 
Action: Mouse pressed left at (105, 50)
Screenshot: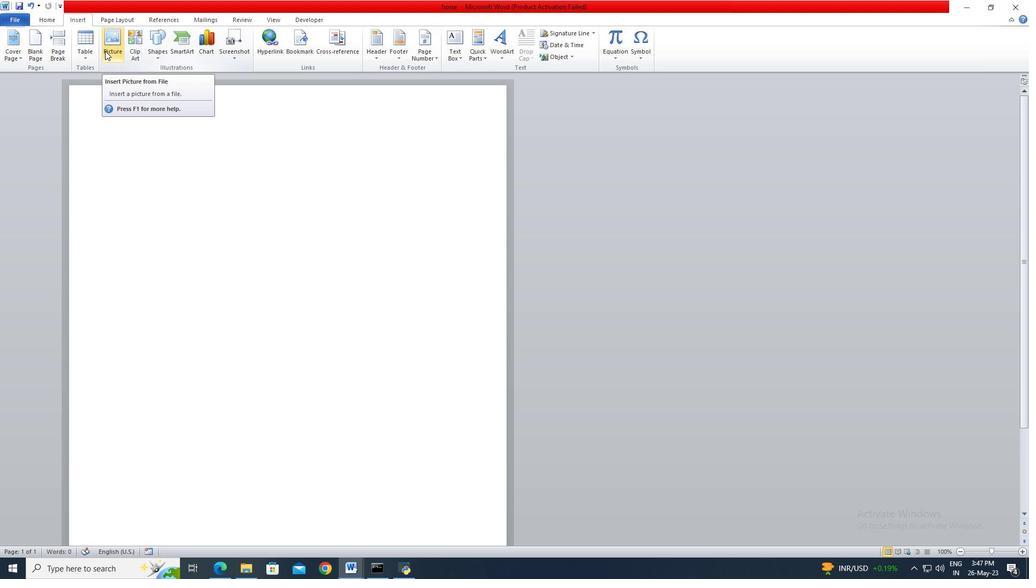 
Action: Mouse moved to (111, 88)
Screenshot: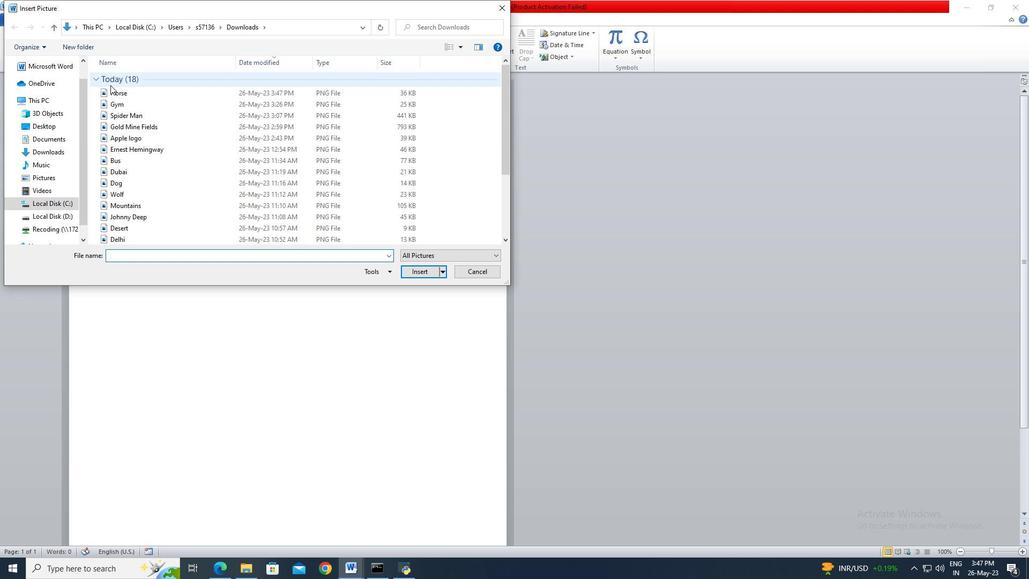 
Action: Mouse pressed left at (111, 88)
Screenshot: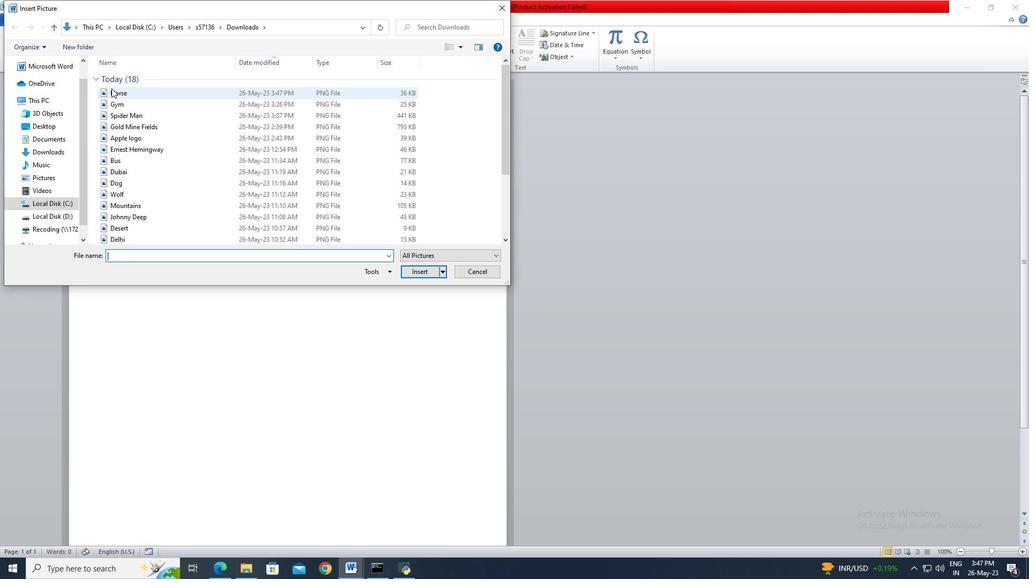 
Action: Mouse moved to (406, 271)
Screenshot: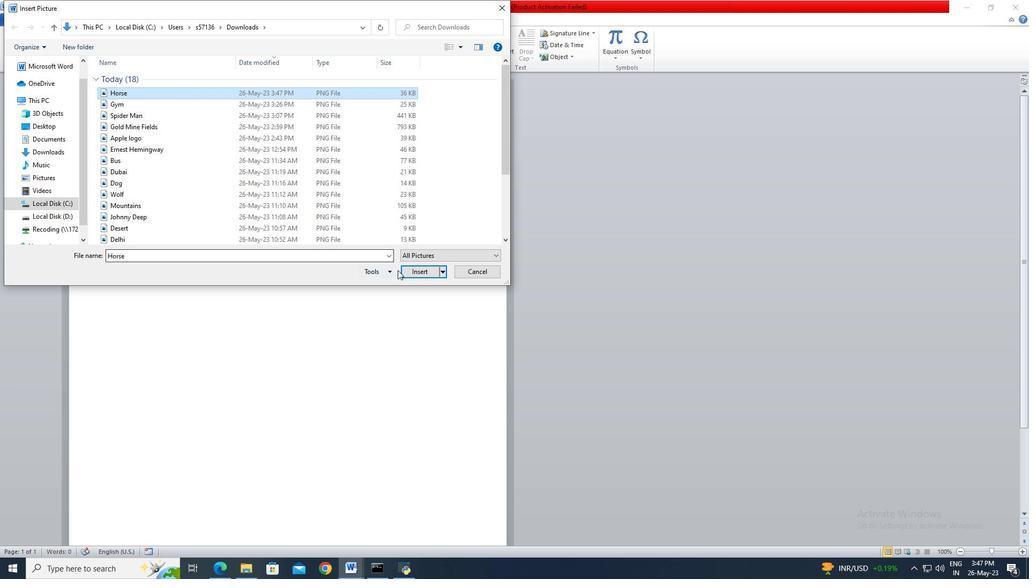 
Action: Mouse pressed left at (406, 271)
Screenshot: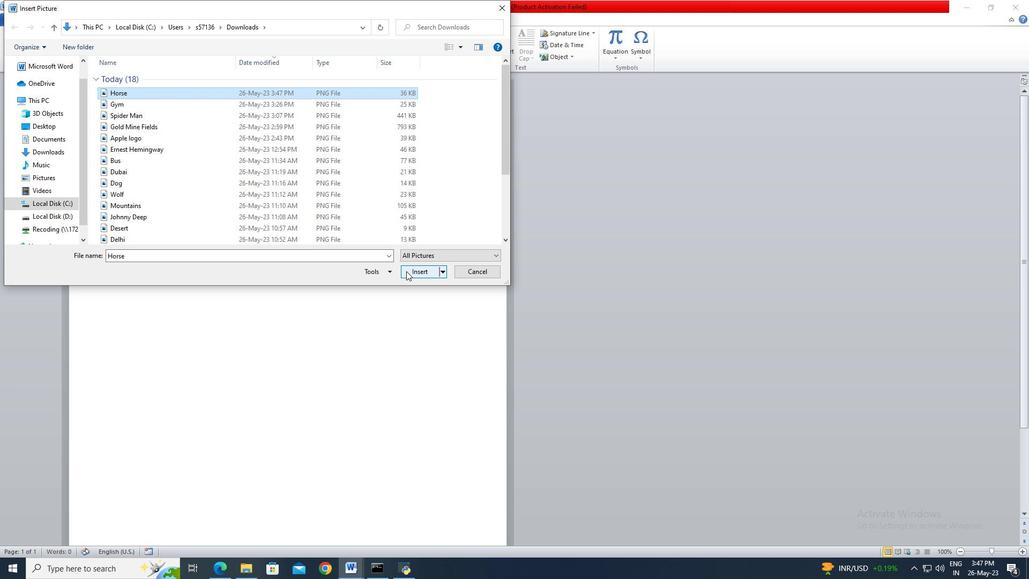 
Action: Mouse moved to (998, 40)
Screenshot: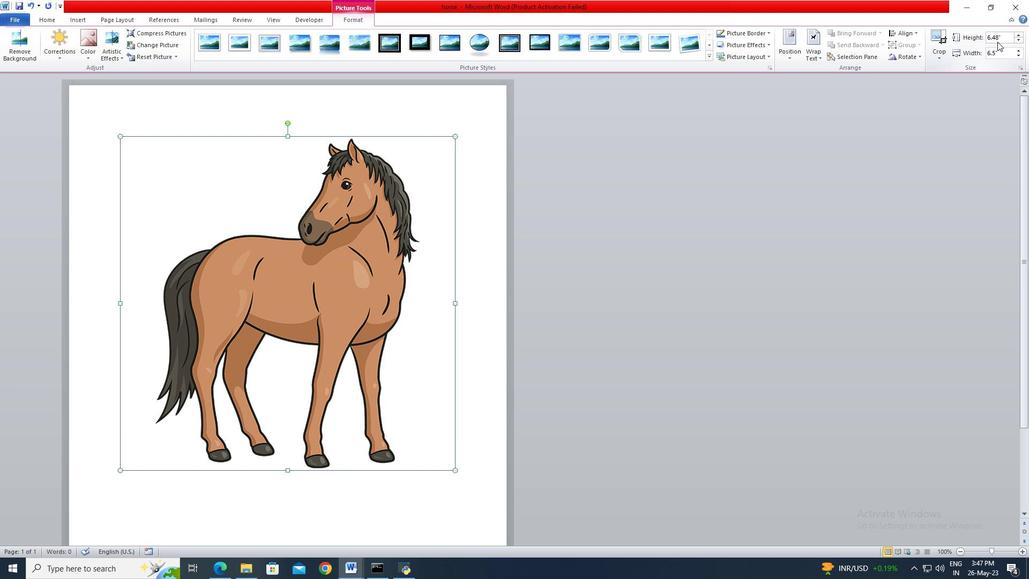 
Action: Mouse pressed left at (998, 40)
Screenshot: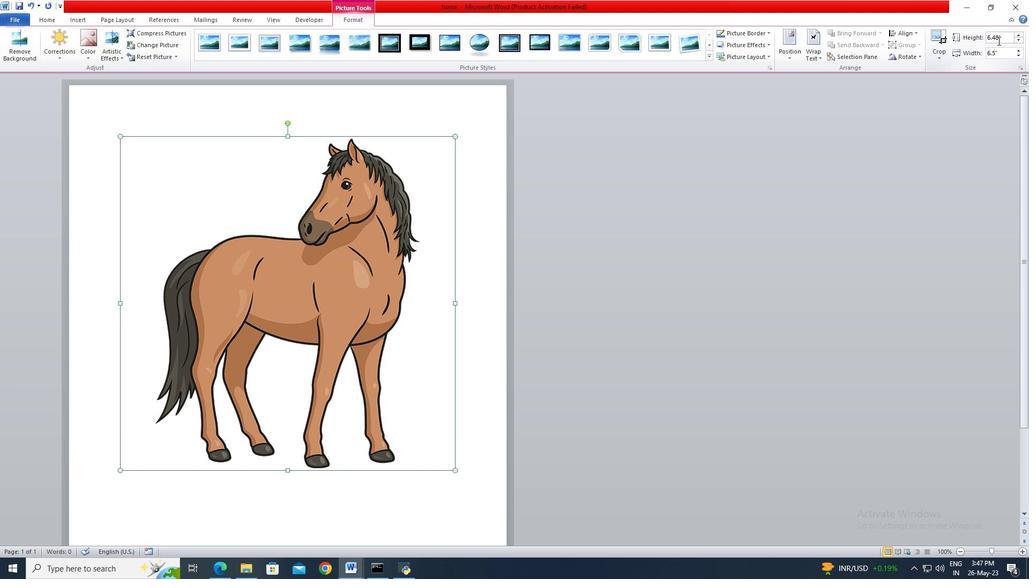 
Action: Mouse moved to (995, 38)
Screenshot: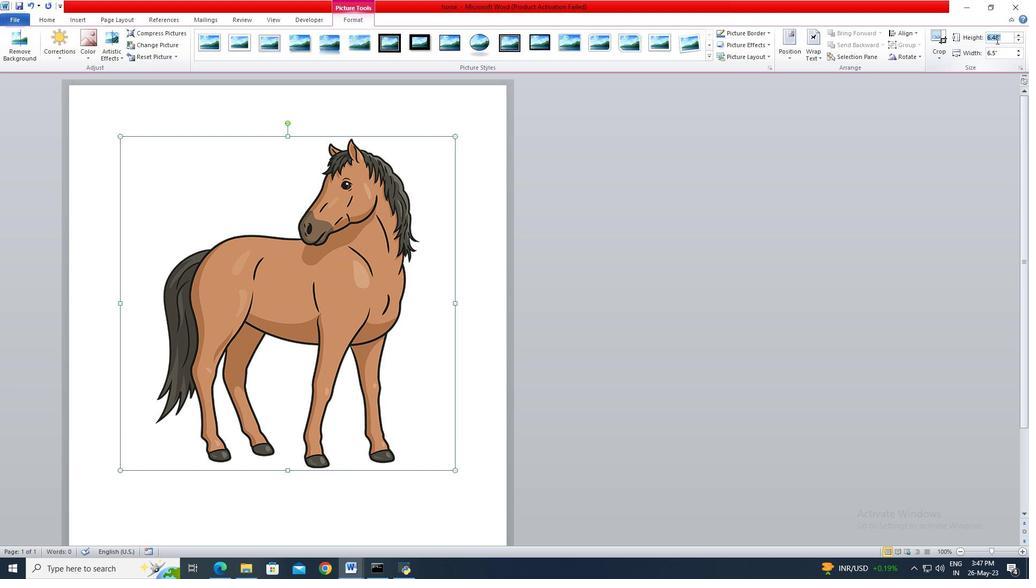 
Action: Key pressed 11<Key.enter>
Screenshot: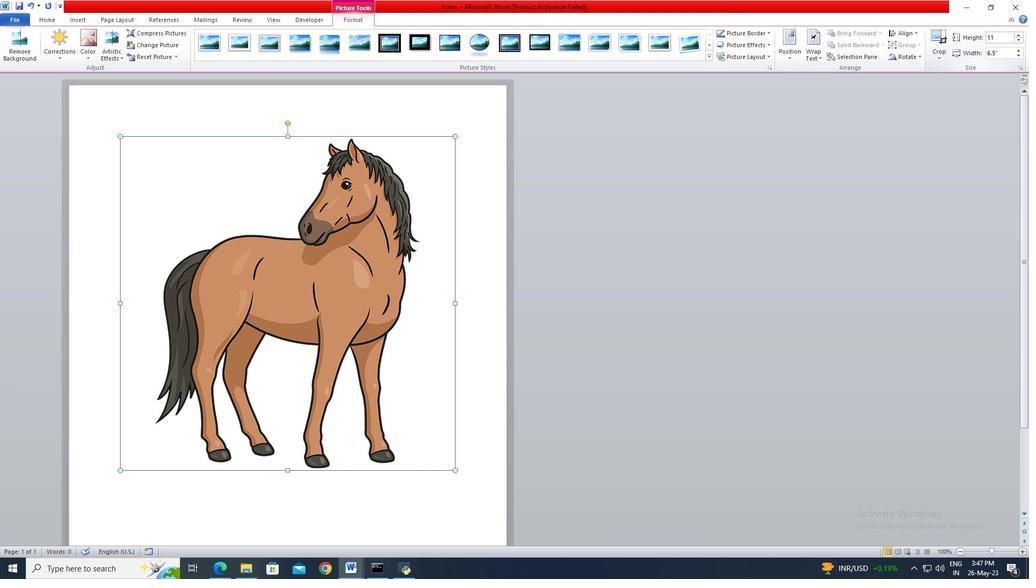 
Action: Mouse moved to (53, 18)
Screenshot: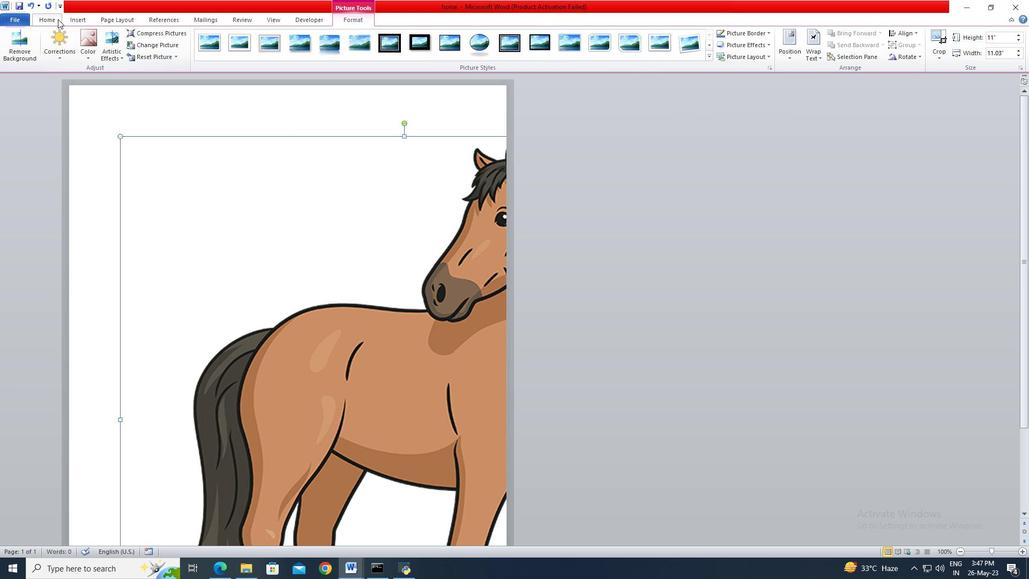 
Action: Mouse pressed left at (53, 18)
Screenshot: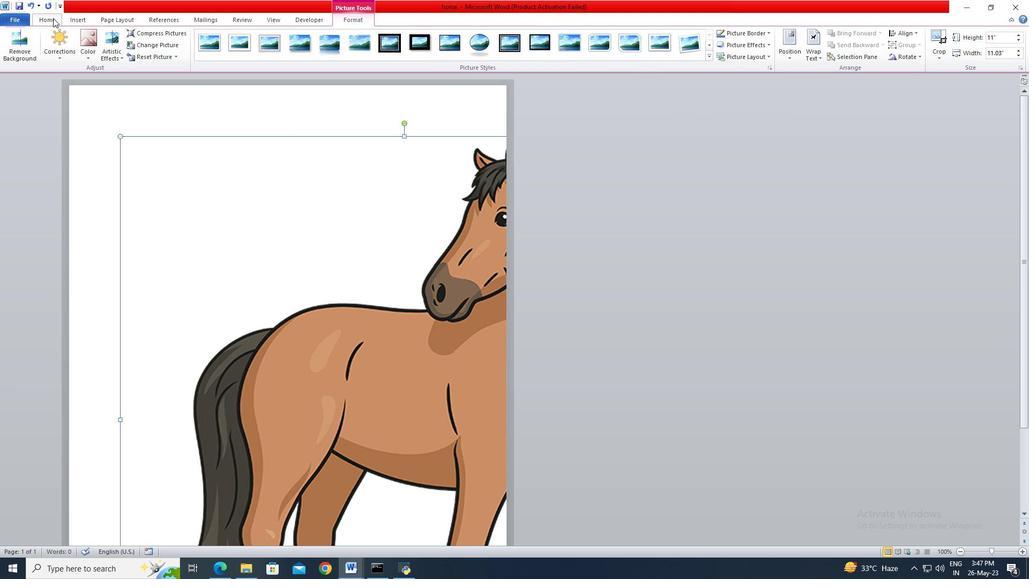 
Action: Mouse moved to (336, 57)
Screenshot: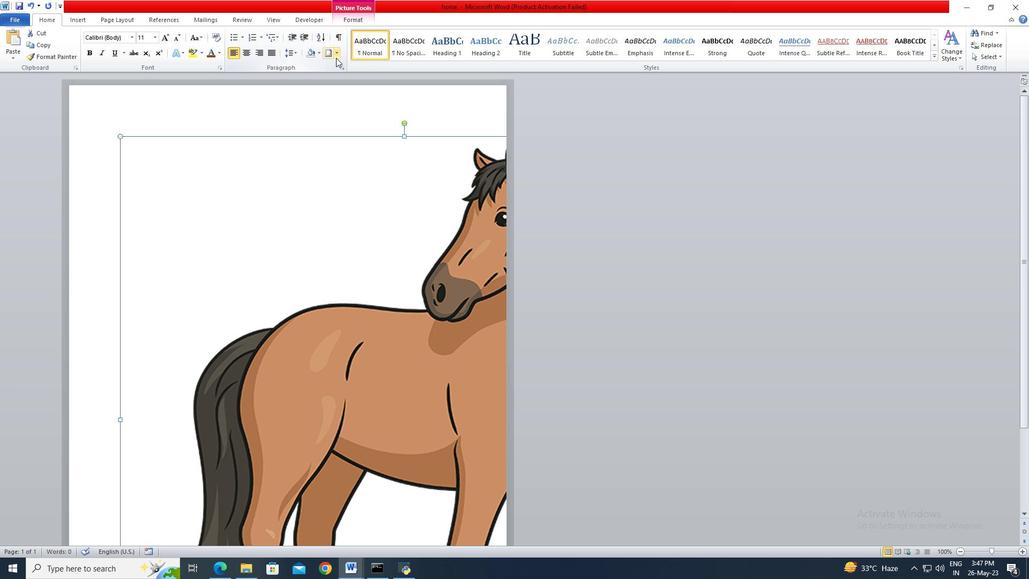 
Action: Mouse pressed left at (336, 57)
Screenshot: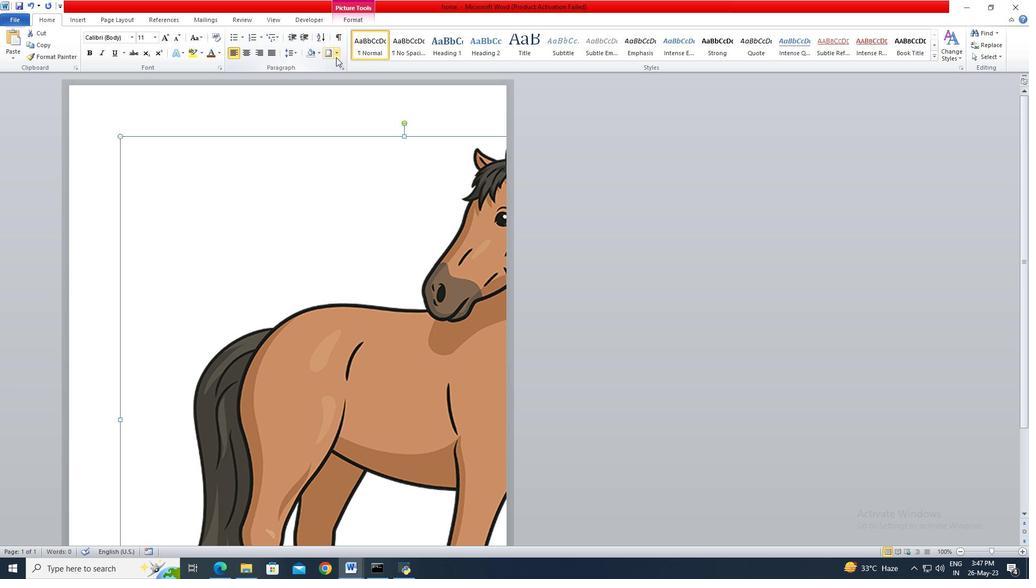 
Action: Mouse moved to (358, 252)
Screenshot: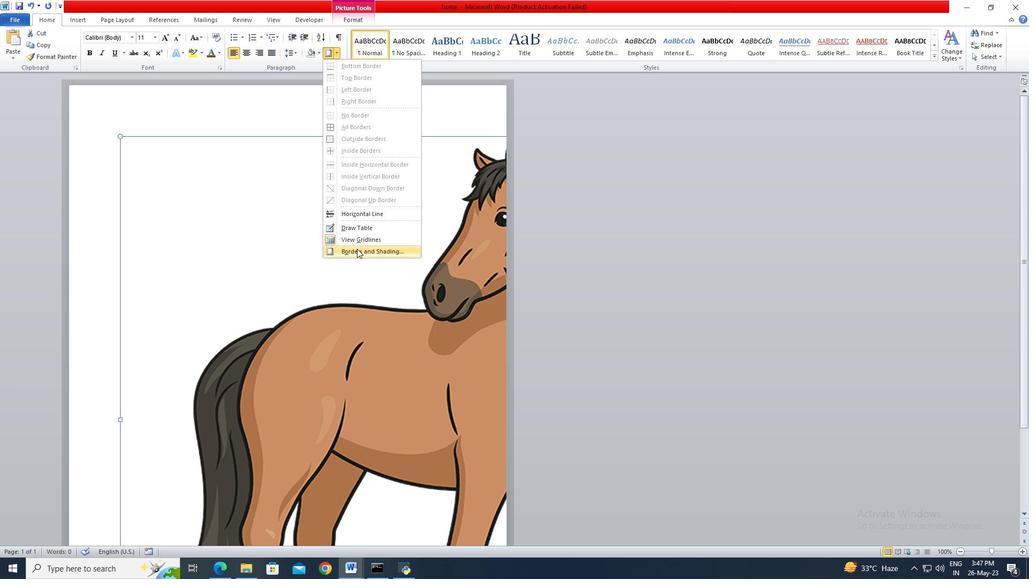 
Action: Mouse pressed left at (358, 252)
Screenshot: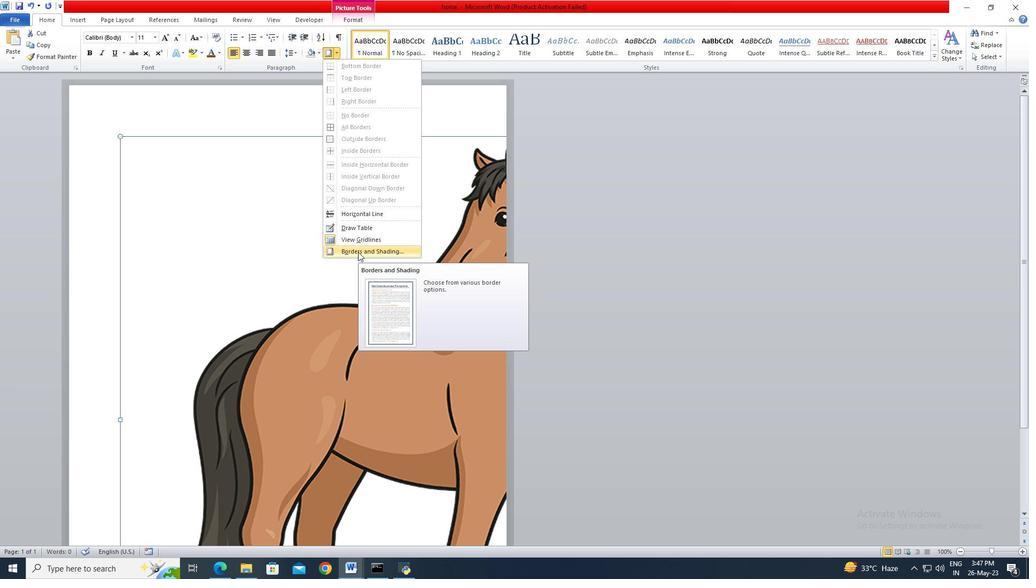 
Action: Mouse moved to (383, 270)
Screenshot: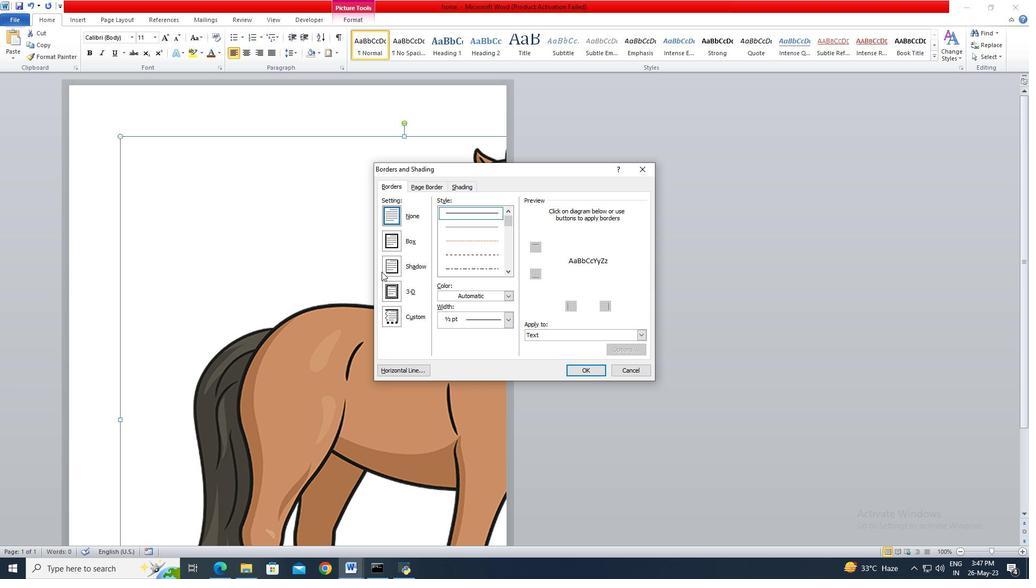 
Action: Mouse pressed left at (383, 270)
Screenshot: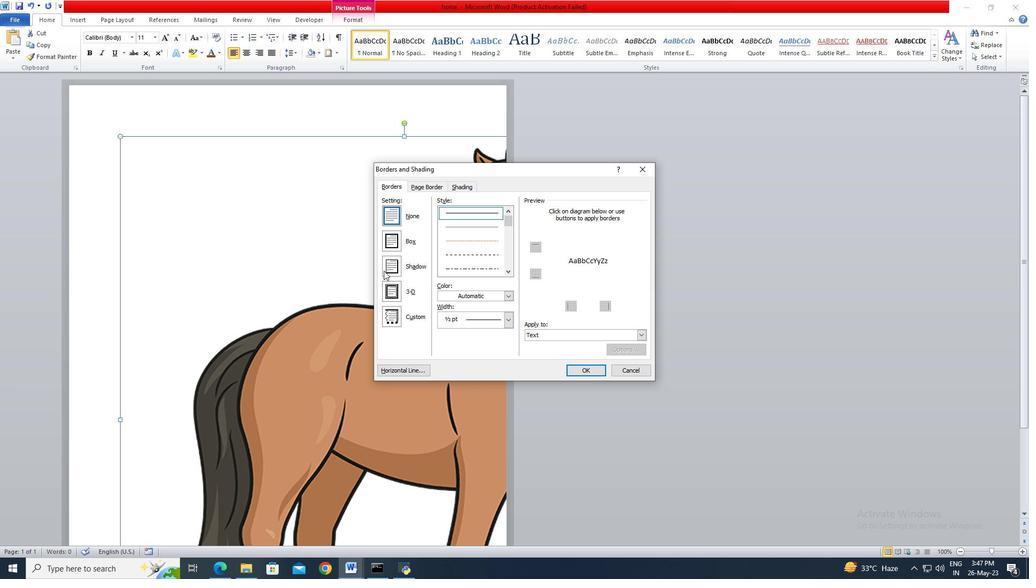 
Action: Mouse moved to (507, 271)
Screenshot: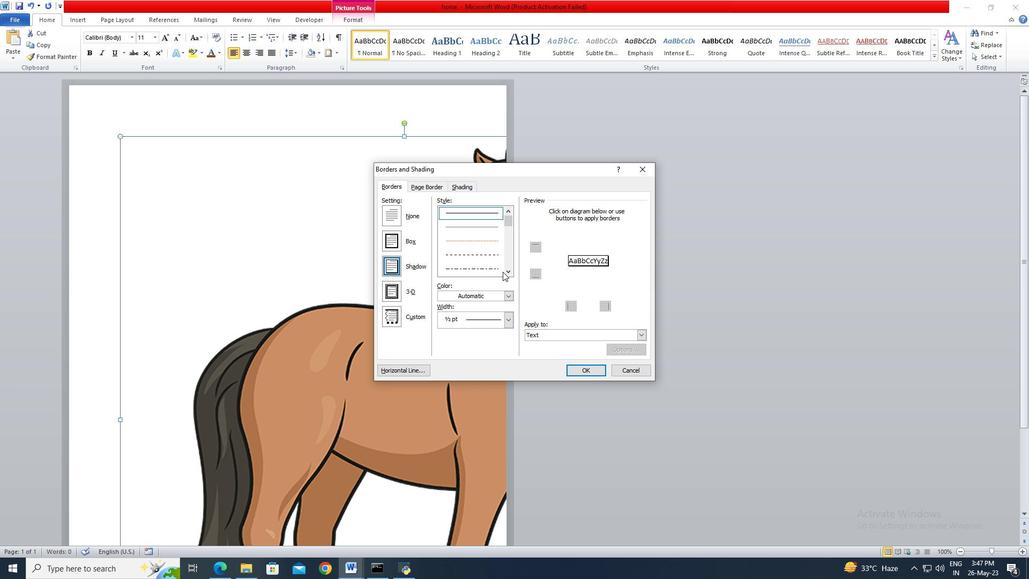 
Action: Mouse pressed left at (507, 271)
Screenshot: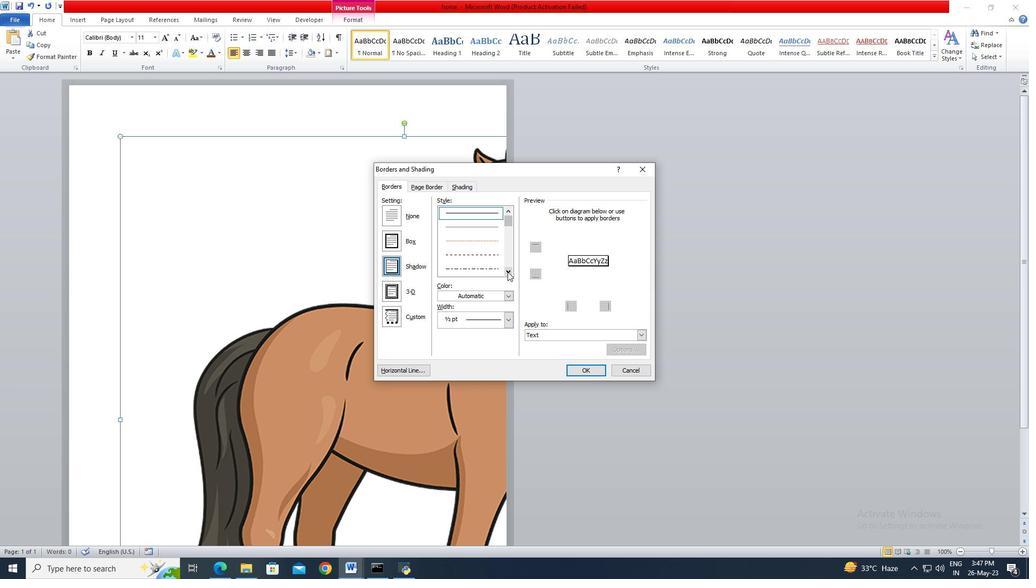 
Action: Mouse moved to (508, 272)
Screenshot: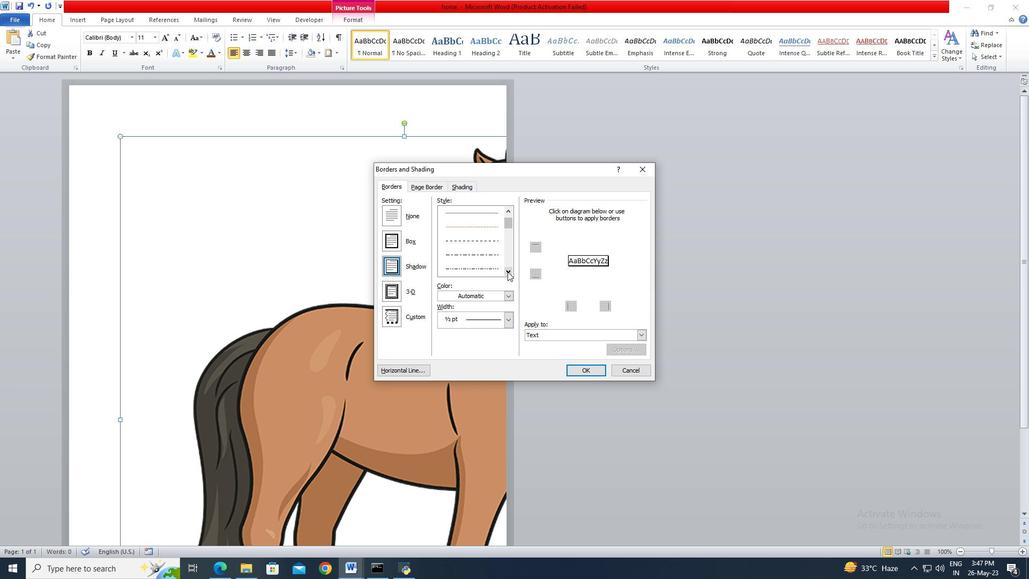 
Action: Mouse pressed left at (508, 272)
Screenshot: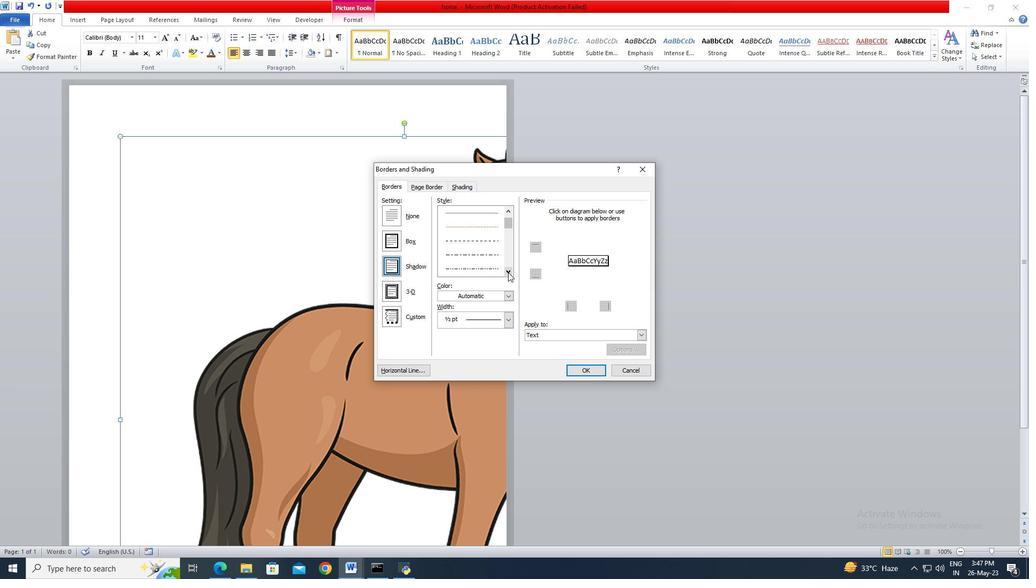 
Action: Mouse moved to (492, 268)
Screenshot: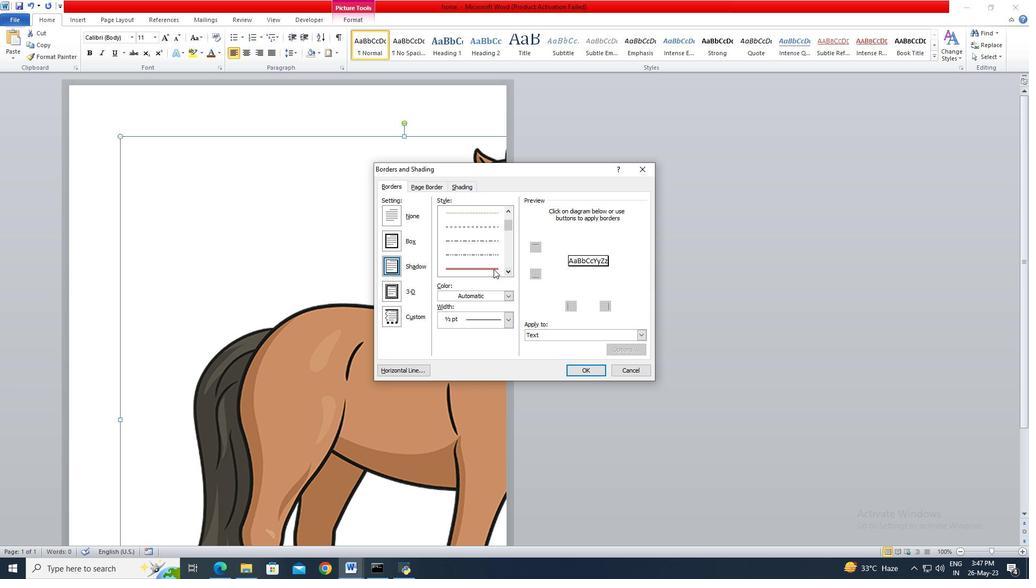 
Action: Mouse pressed left at (492, 268)
Screenshot: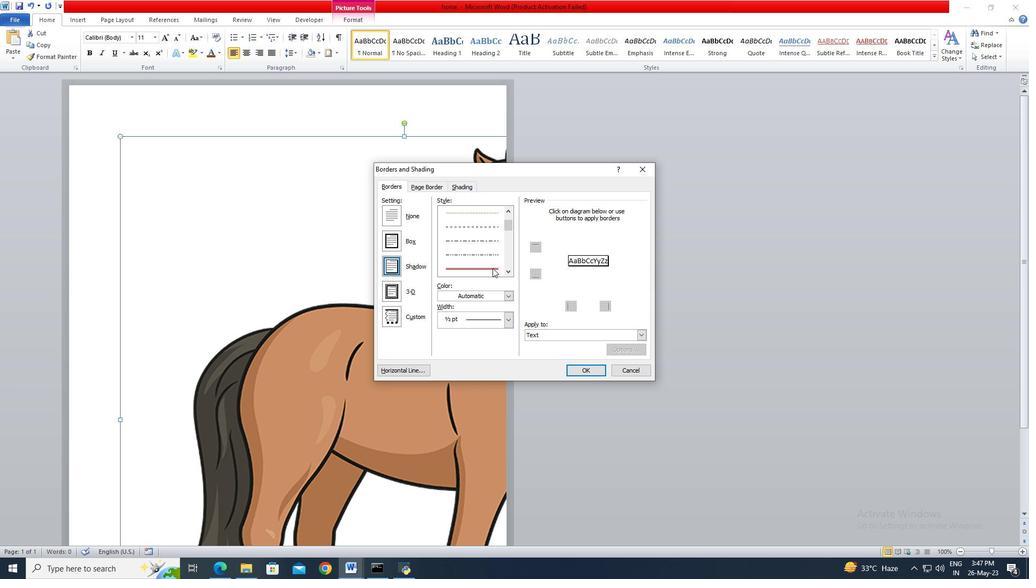 
Action: Mouse moved to (507, 294)
Screenshot: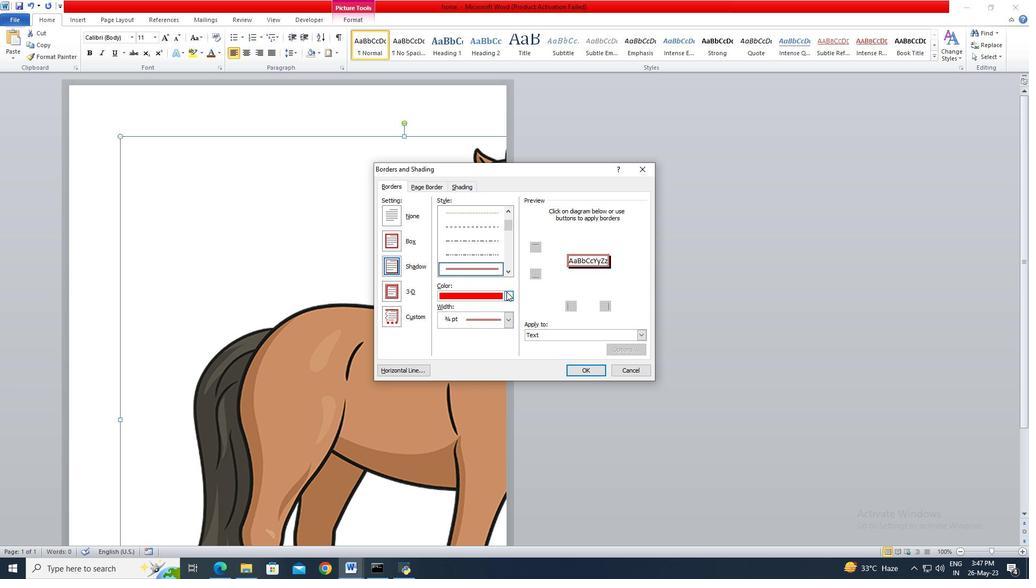 
Action: Mouse pressed left at (507, 294)
Screenshot: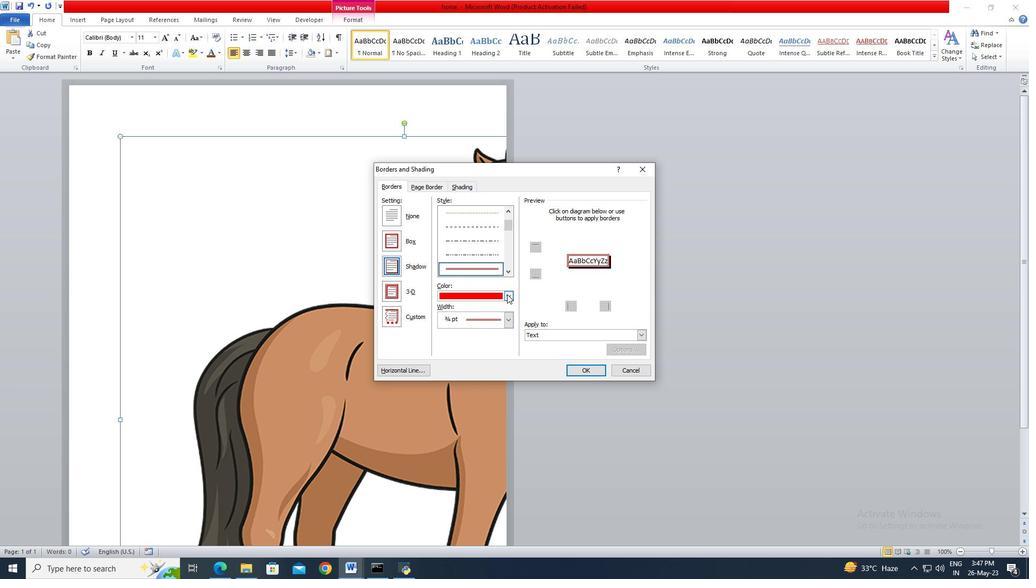
Action: Mouse moved to (525, 368)
Screenshot: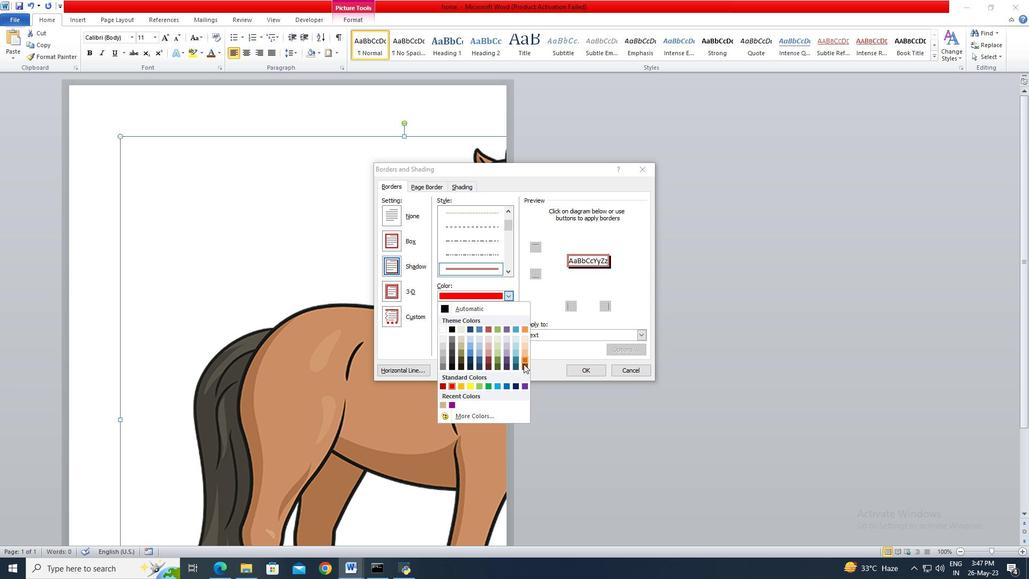 
Action: Mouse pressed left at (525, 368)
Screenshot: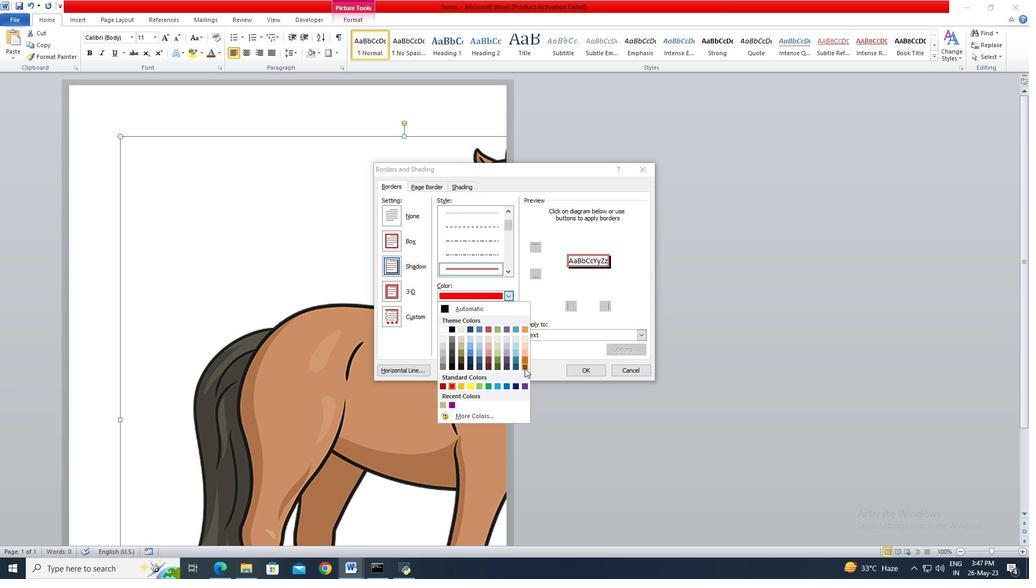 
Action: Mouse moved to (508, 321)
Screenshot: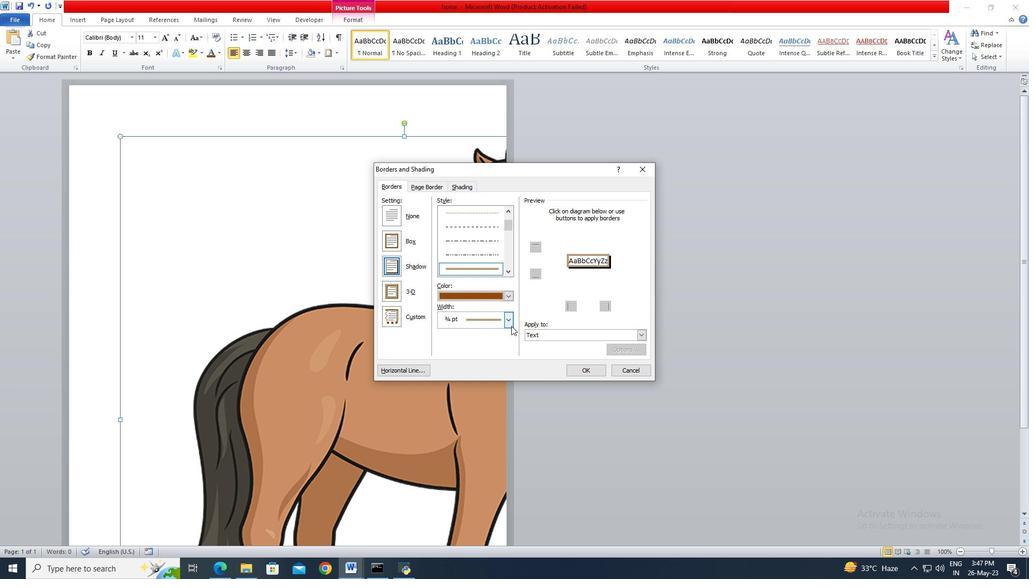 
Action: Mouse pressed left at (508, 321)
Screenshot: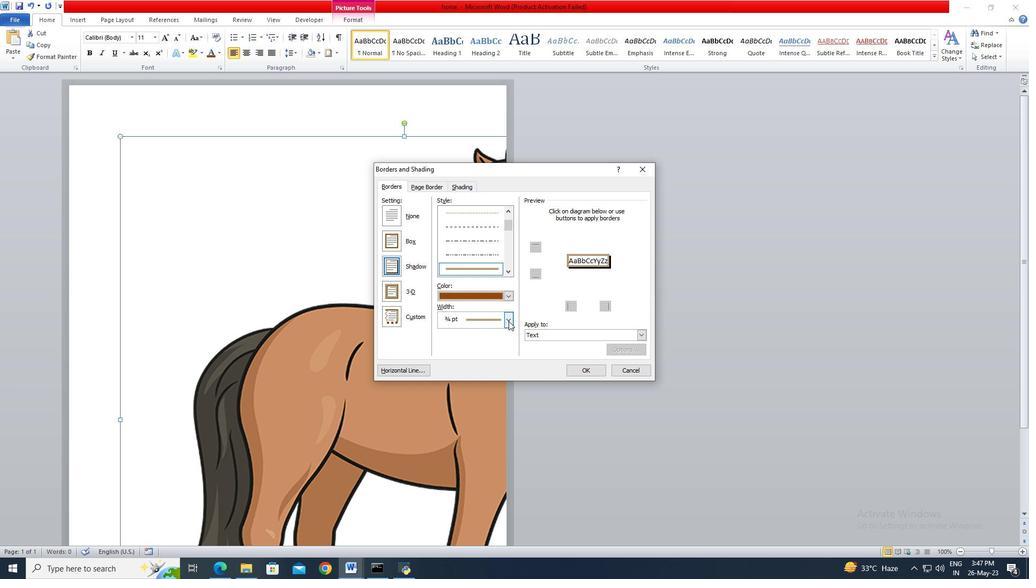 
Action: Mouse moved to (450, 322)
Screenshot: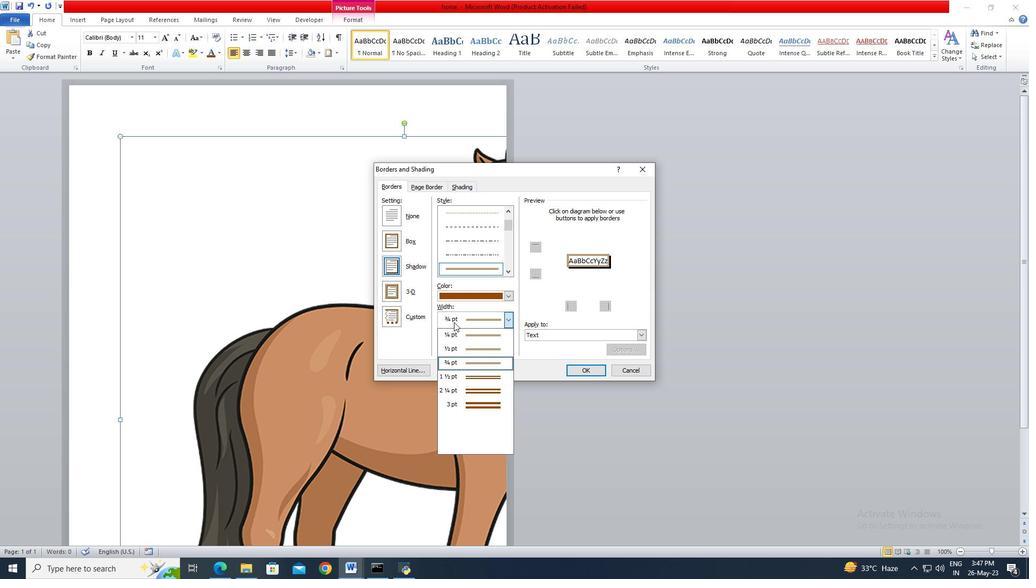 
Action: Mouse pressed left at (450, 322)
Screenshot: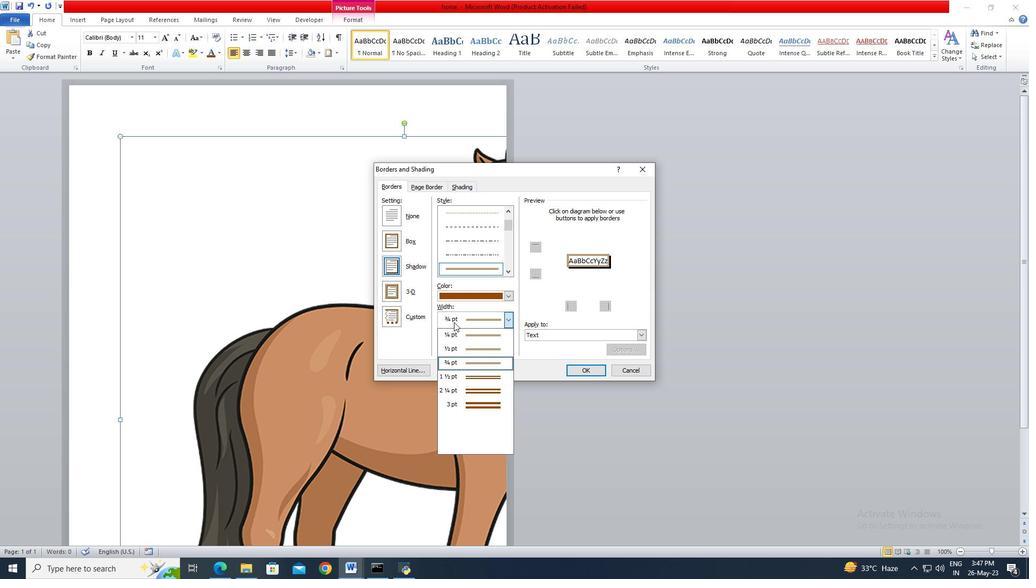 
Action: Mouse pressed left at (450, 322)
Screenshot: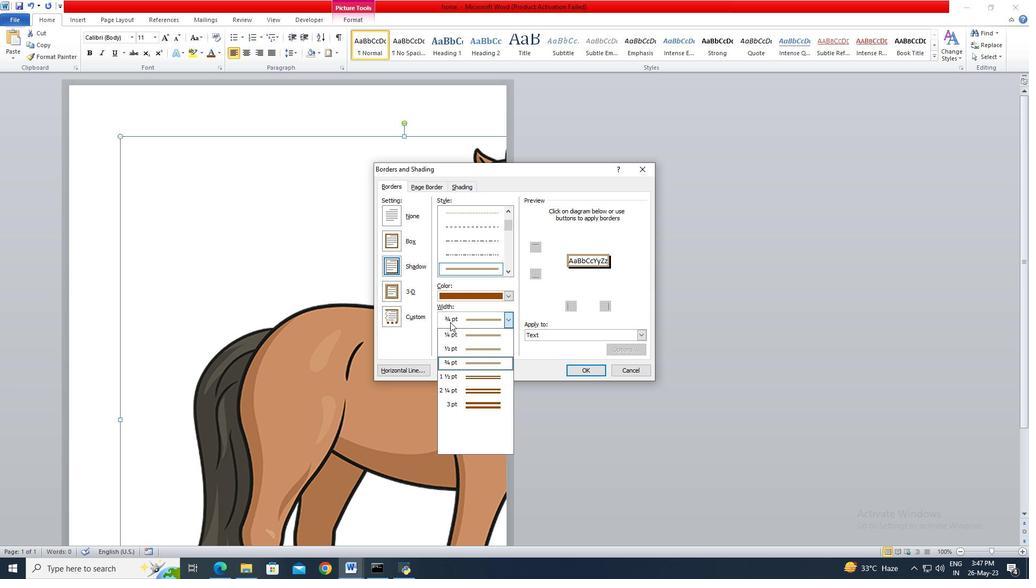 
Action: Mouse moved to (577, 371)
Screenshot: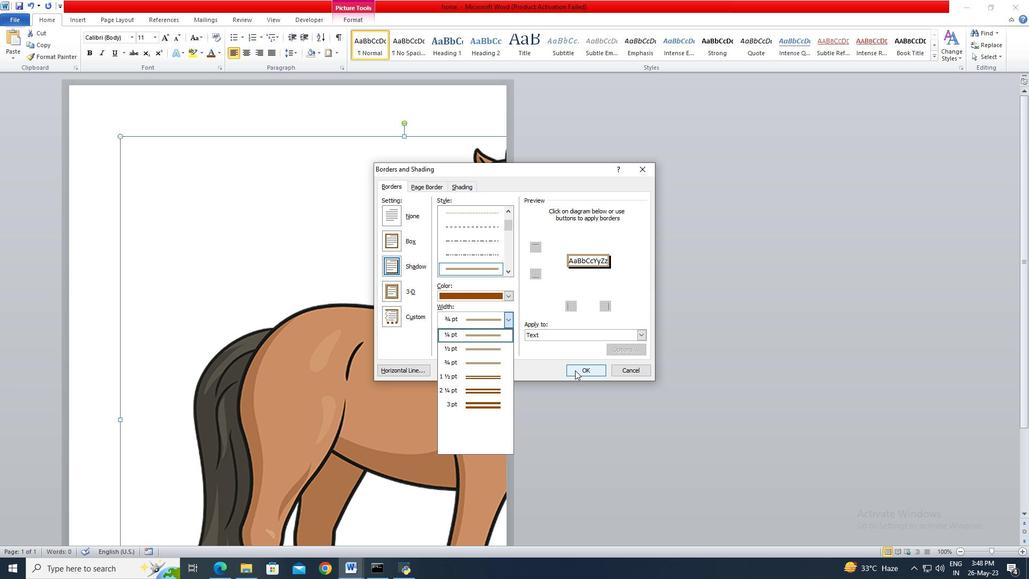 
Action: Mouse pressed left at (577, 371)
Screenshot: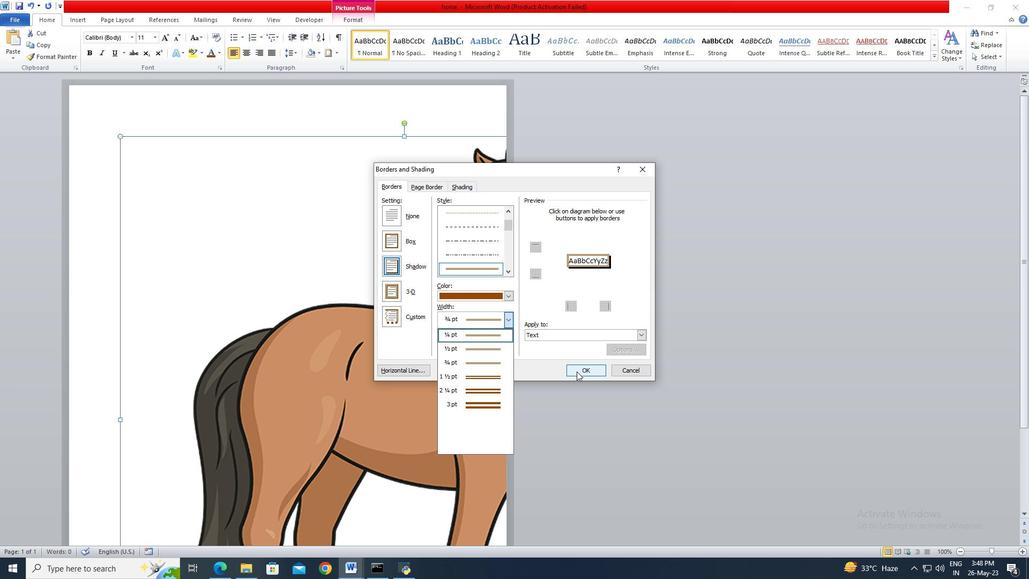
Action: Mouse moved to (575, 371)
Screenshot: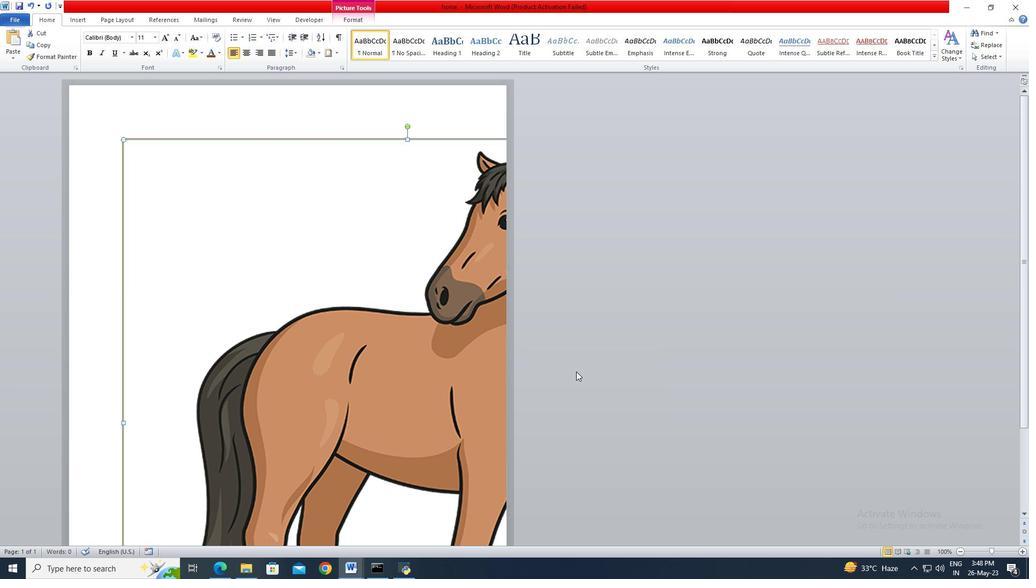
